 Task: Add an event with the title Marketing Campaign Execution, date '2024/03/03', time 7:30 AM to 9:30 AMand add a description: Looking to take your sales representation skills to the next level? Join us for an immersive event designed to equip you with the knowledge and tools needed to drive growth and maximize revenue. From understanding customer psychology to developing compelling pitches, this event covers the essential aspects of successful sales representation. , put the event into Blue category . Add location for the event as: 987 Gothic Quarter, Barcelona, Spain, logged in from the account softage.3@softage.netand send the event invitation to softage.2@softage.net and softage.4@softage.net. Set a reminder for the event 30 minutes before
Action: Mouse moved to (97, 112)
Screenshot: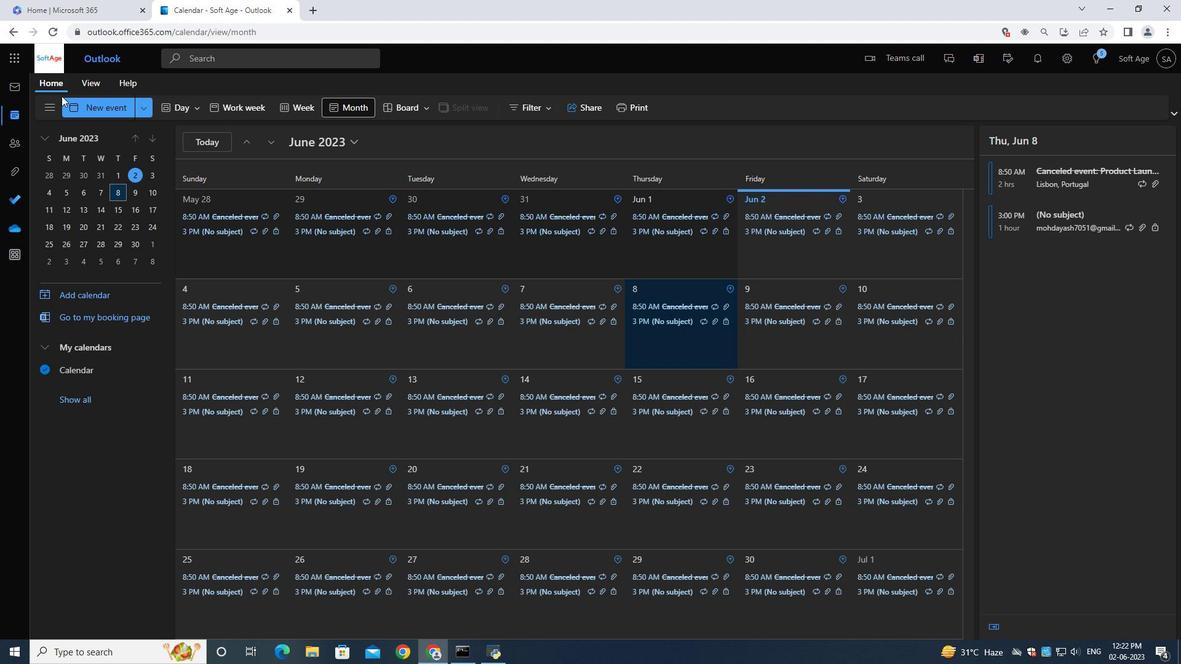 
Action: Mouse pressed left at (97, 112)
Screenshot: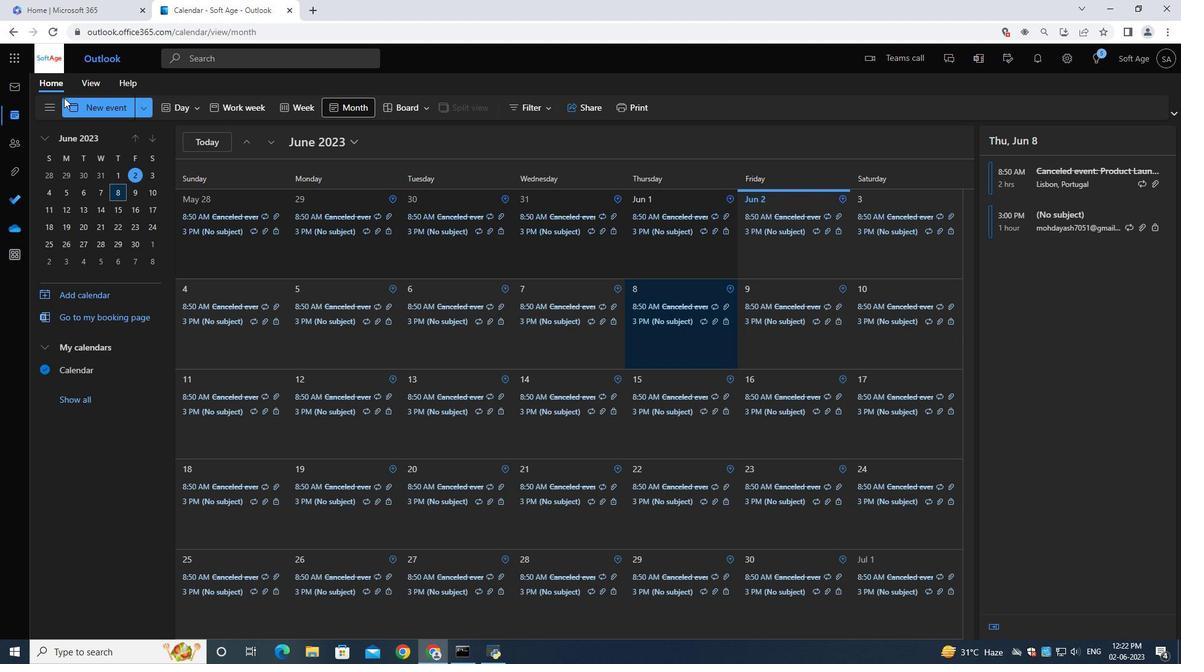 
Action: Mouse moved to (91, 106)
Screenshot: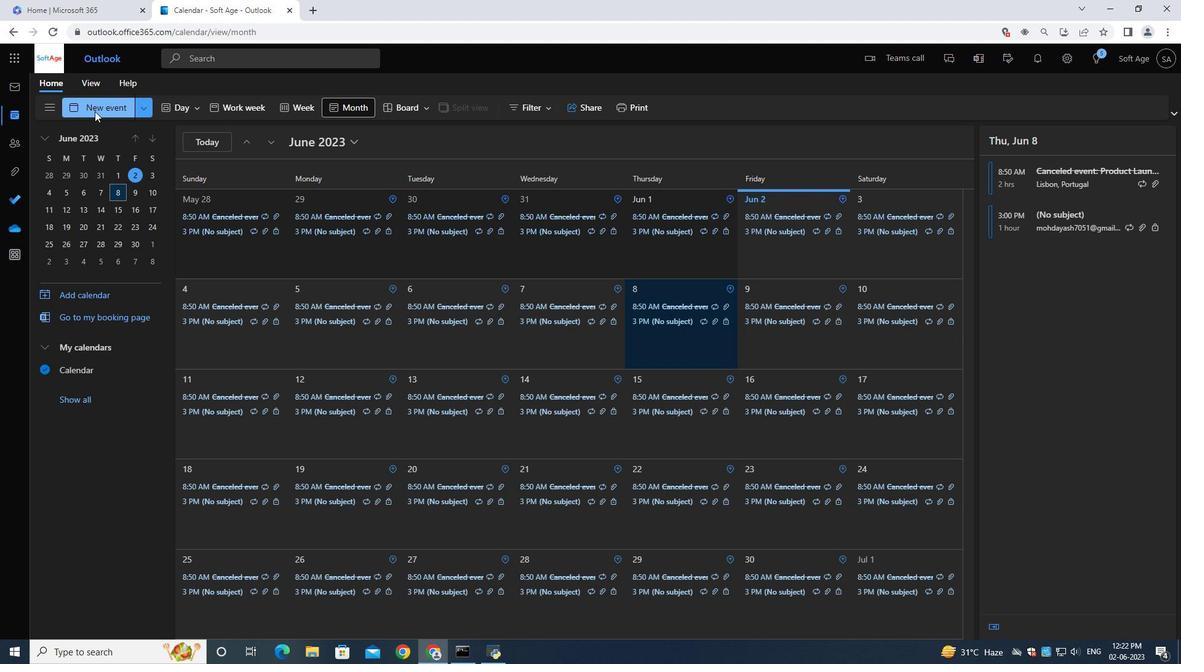 
Action: Mouse pressed left at (91, 106)
Screenshot: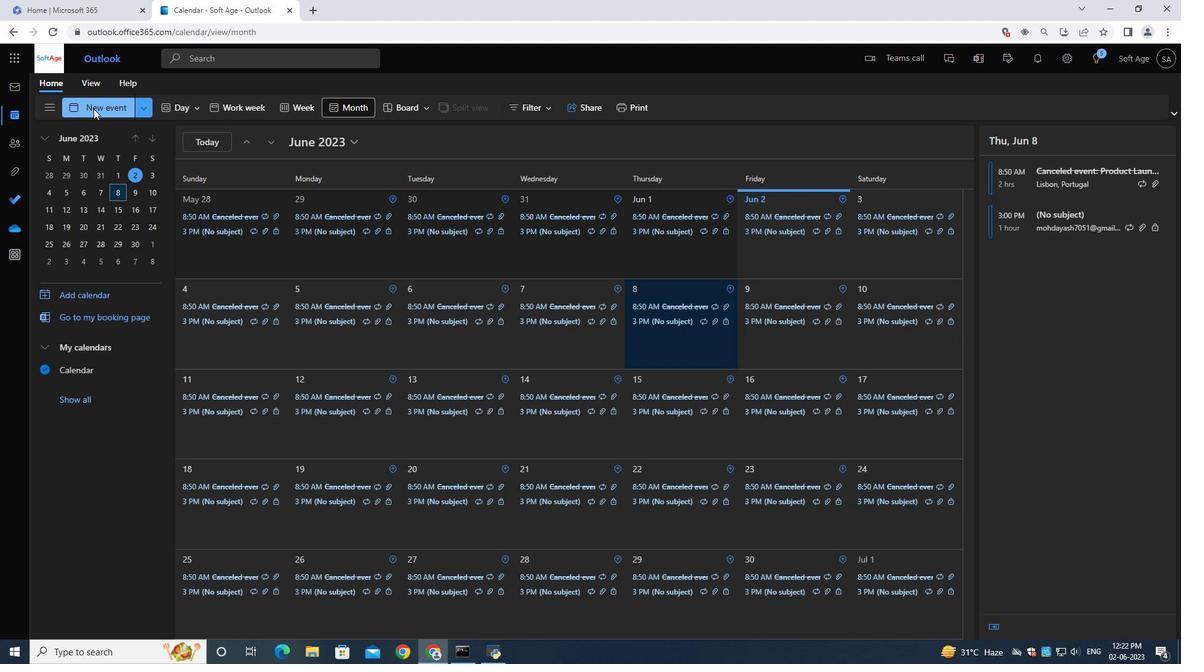 
Action: Mouse moved to (93, 107)
Screenshot: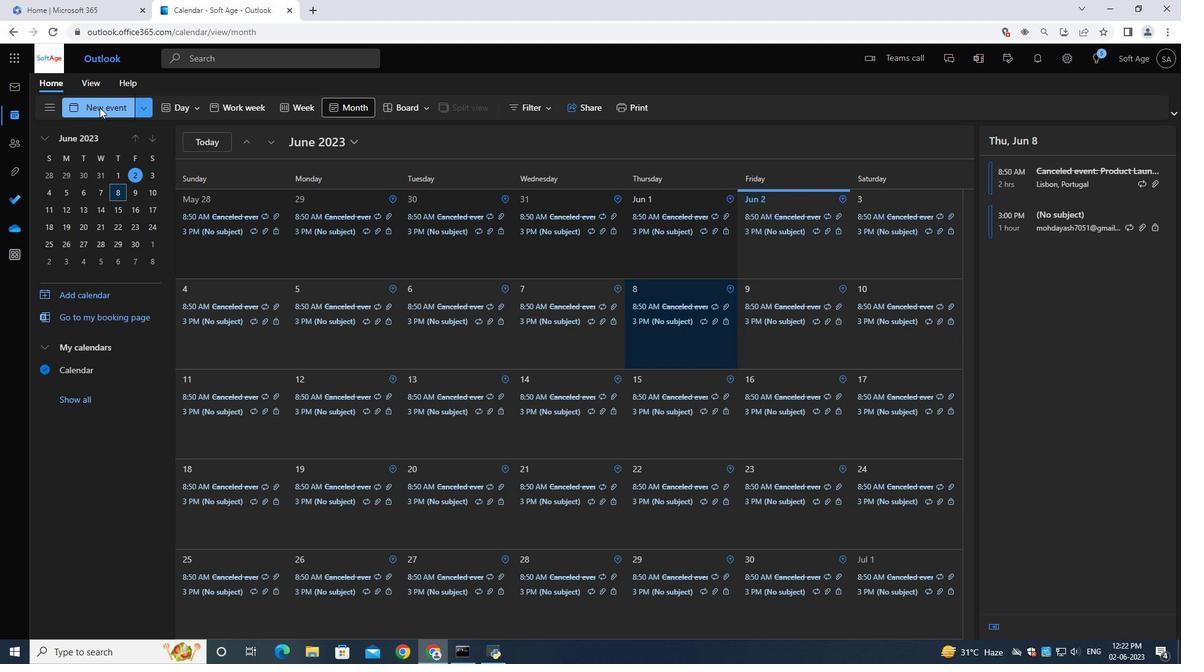 
Action: Mouse pressed left at (93, 107)
Screenshot: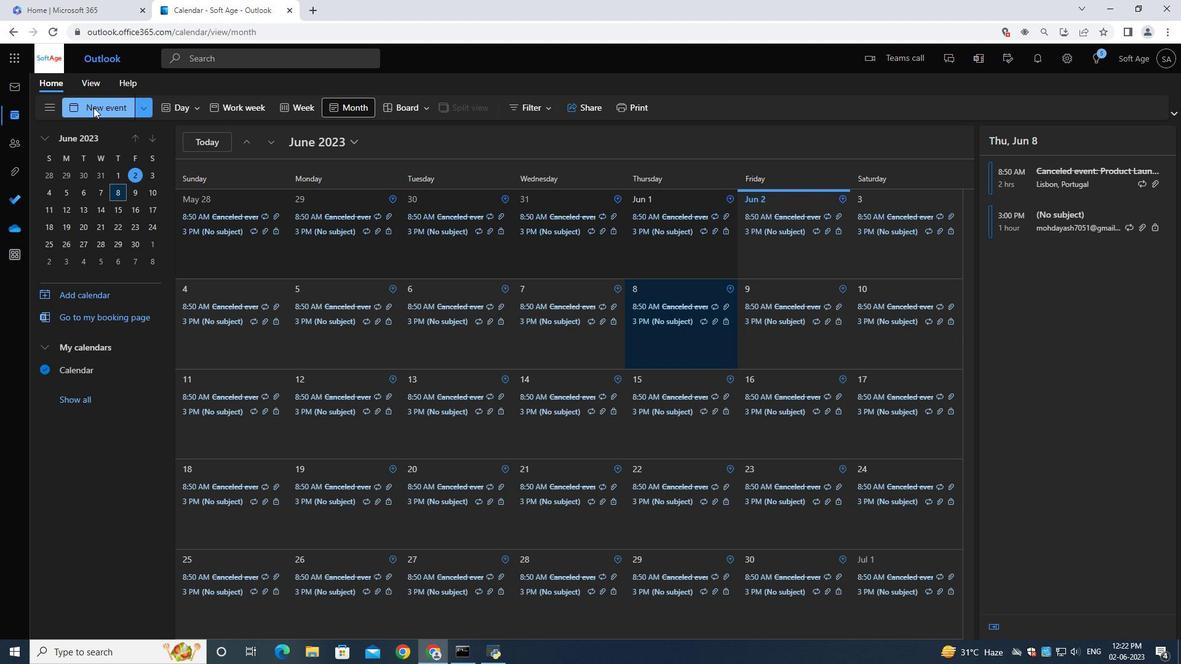 
Action: Mouse moved to (337, 177)
Screenshot: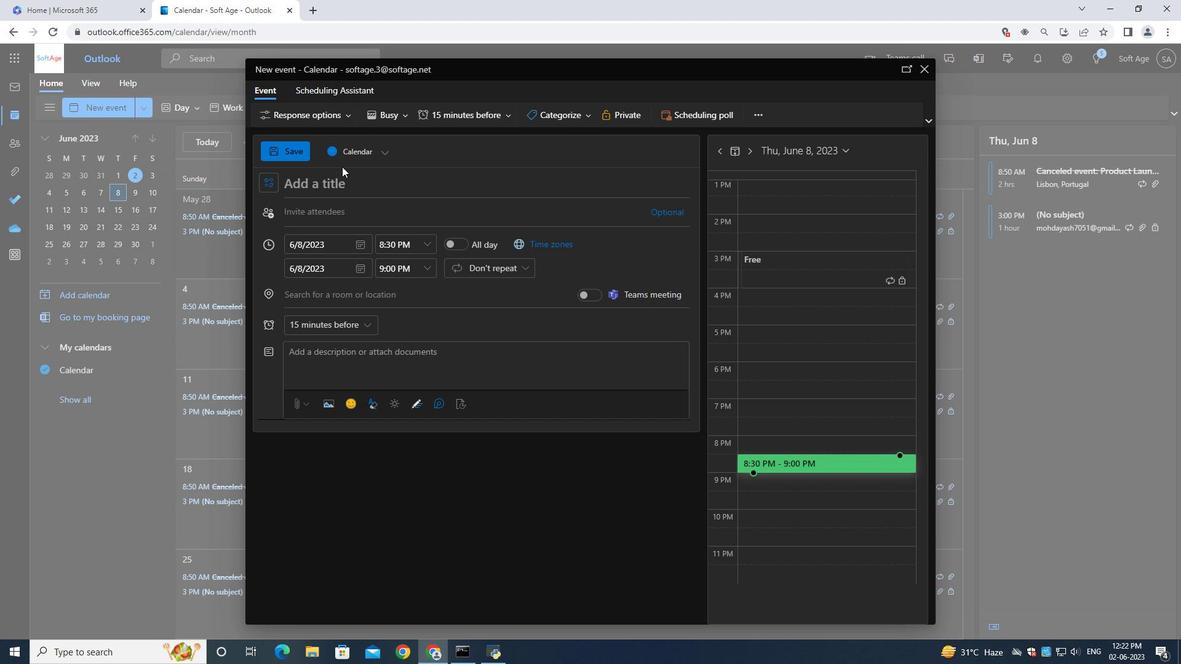 
Action: Mouse pressed left at (337, 177)
Screenshot: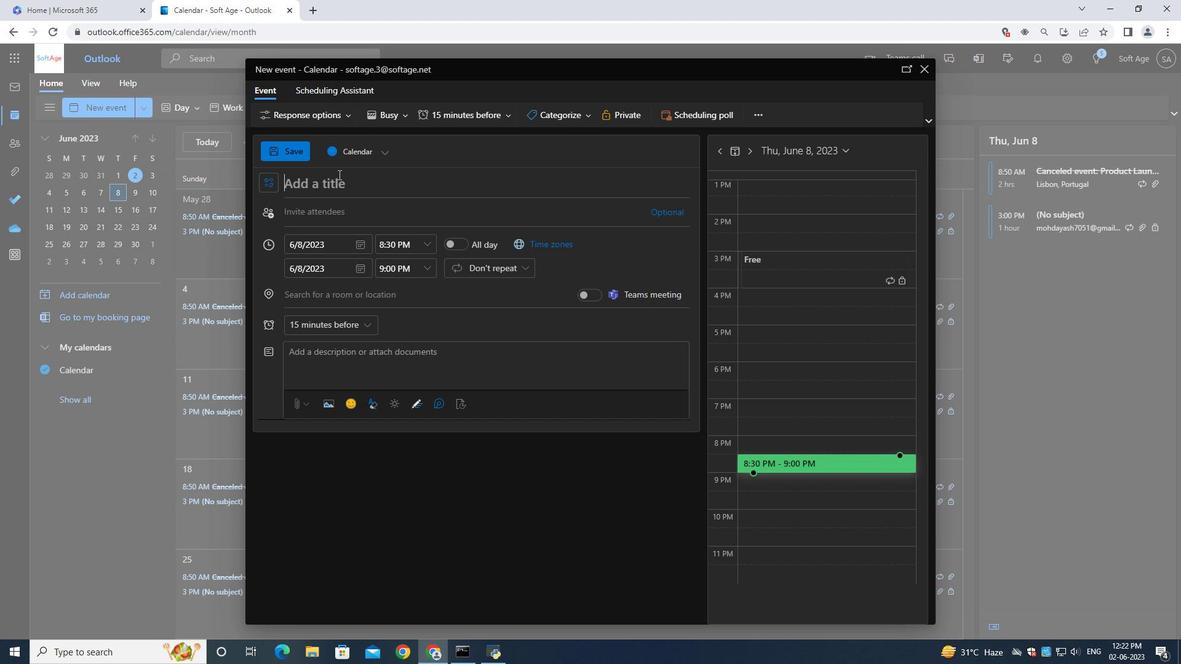 
Action: Mouse moved to (337, 177)
Screenshot: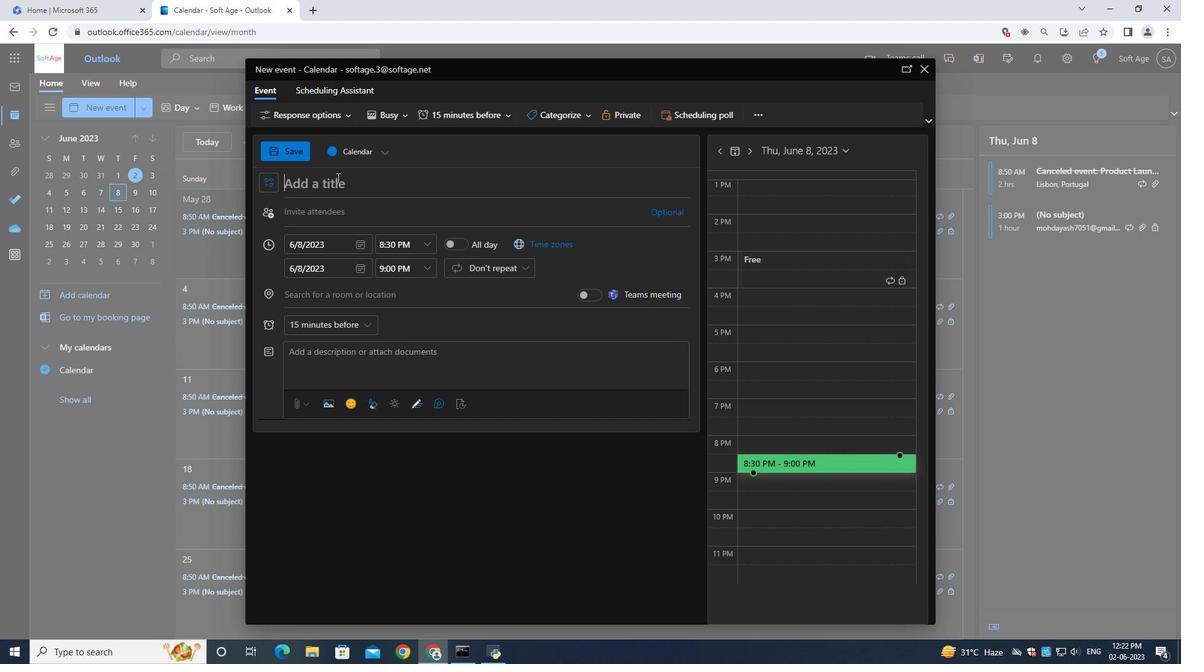 
Action: Key pressed <Key.shift><Key.shift><Key.shift><Key.shift><Key.shift>Marketing<Key.space><Key.shift><Key.shift><Key.shift><Key.shift>Campaign<Key.space><Key.shift>W<Key.backspace><Key.shift>Execution<Key.space>
Screenshot: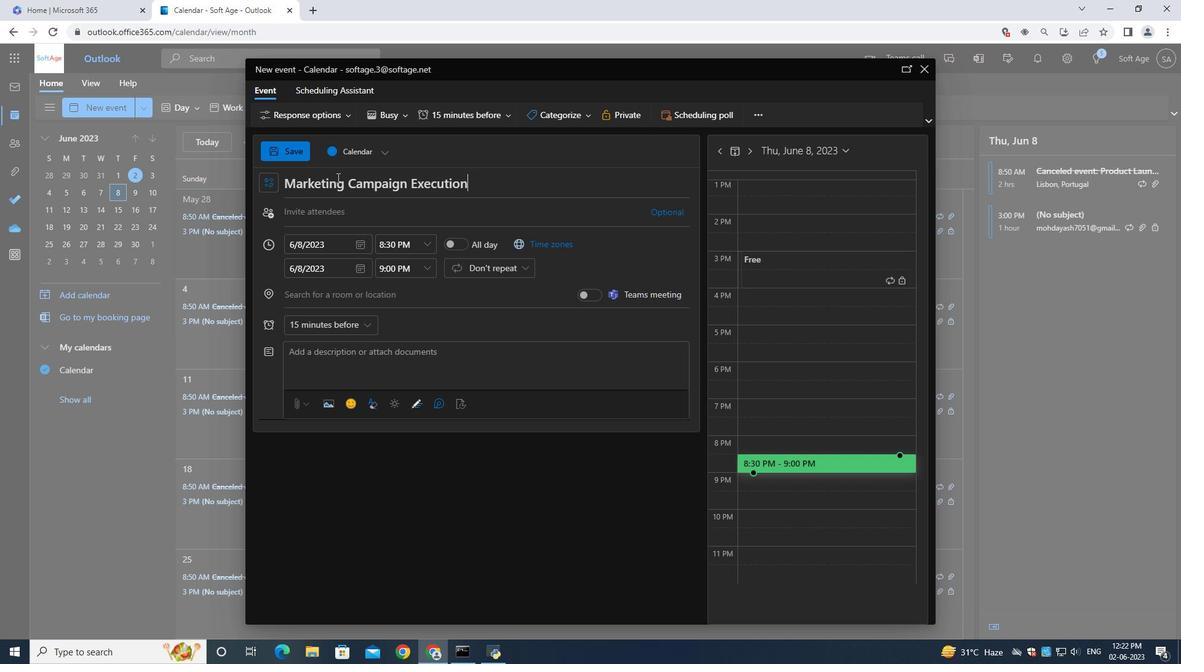 
Action: Mouse moved to (360, 246)
Screenshot: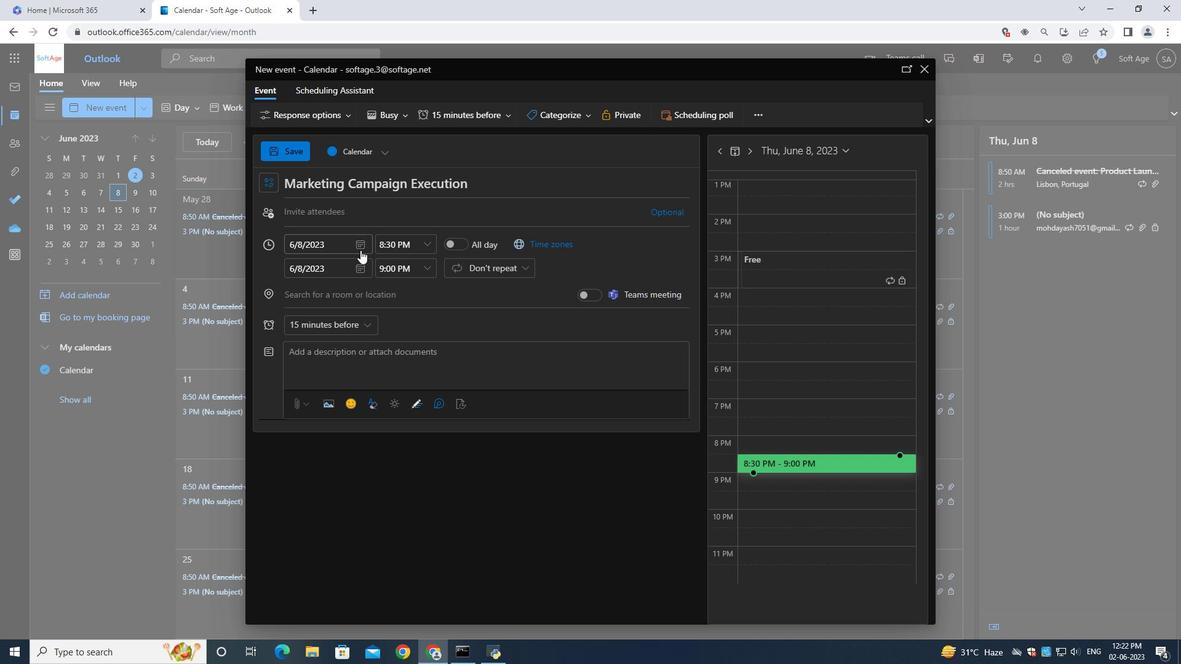 
Action: Mouse pressed left at (360, 246)
Screenshot: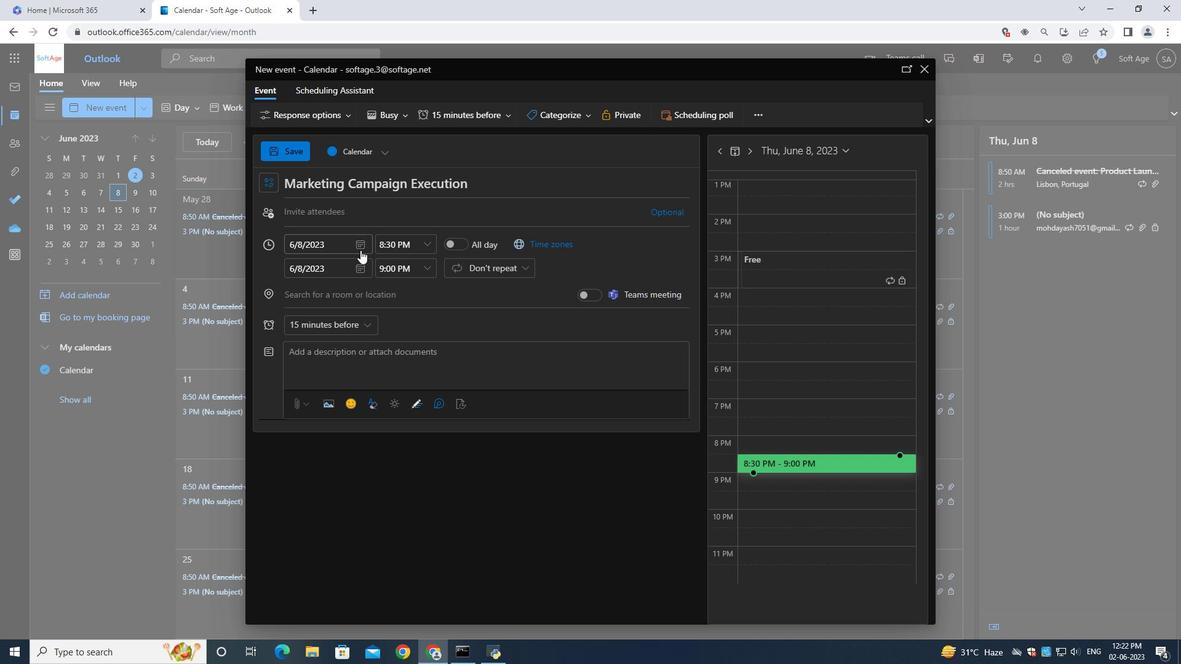 
Action: Mouse moved to (385, 269)
Screenshot: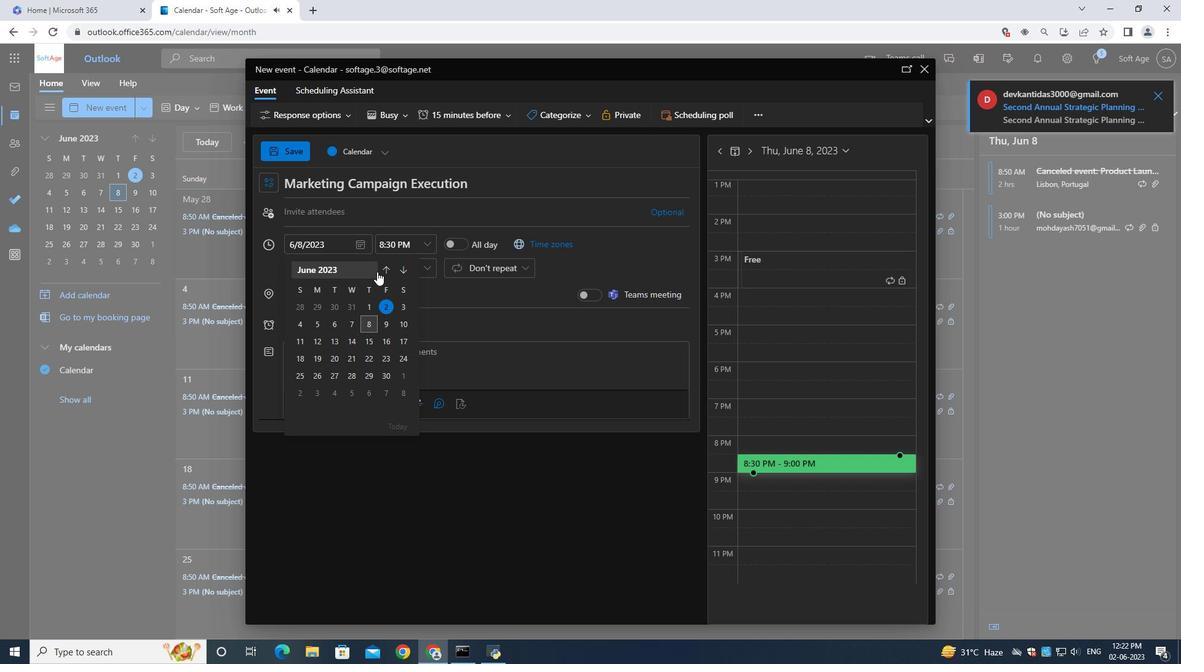 
Action: Mouse pressed left at (385, 269)
Screenshot: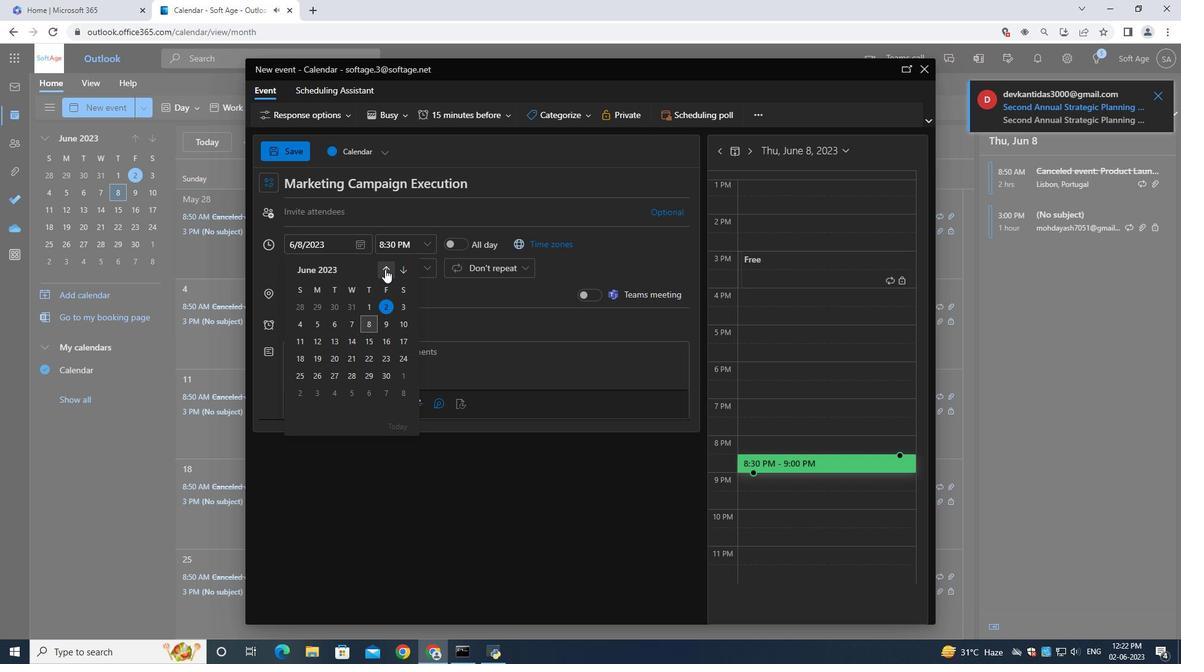 
Action: Mouse pressed left at (385, 269)
Screenshot: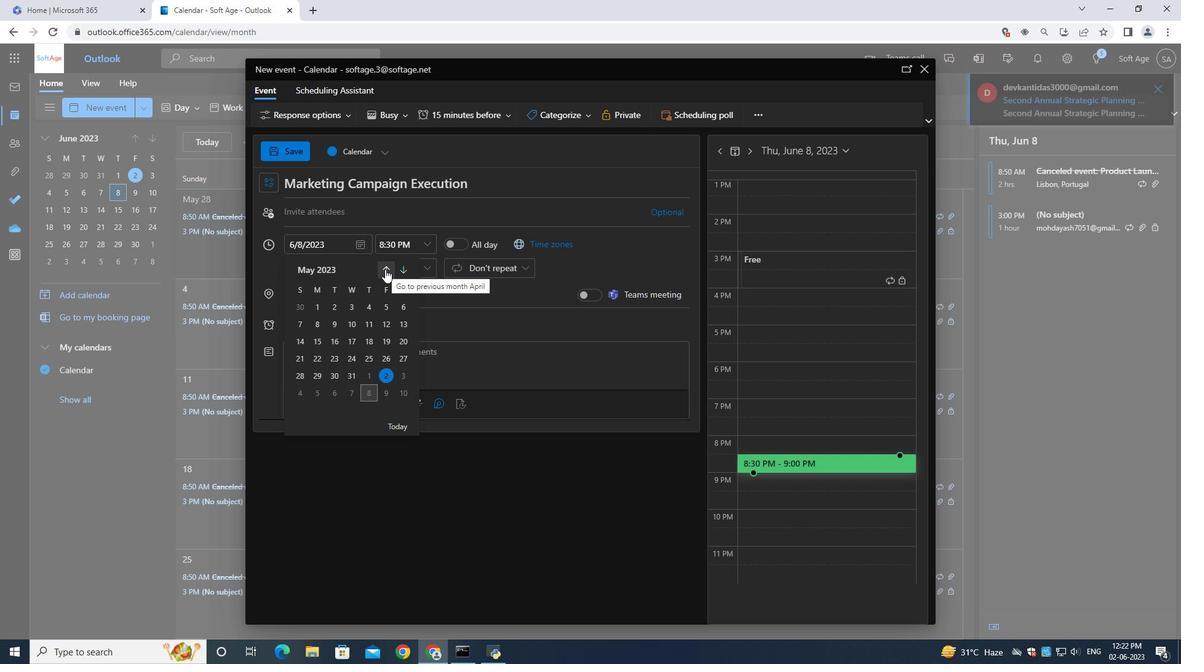 
Action: Mouse moved to (385, 269)
Screenshot: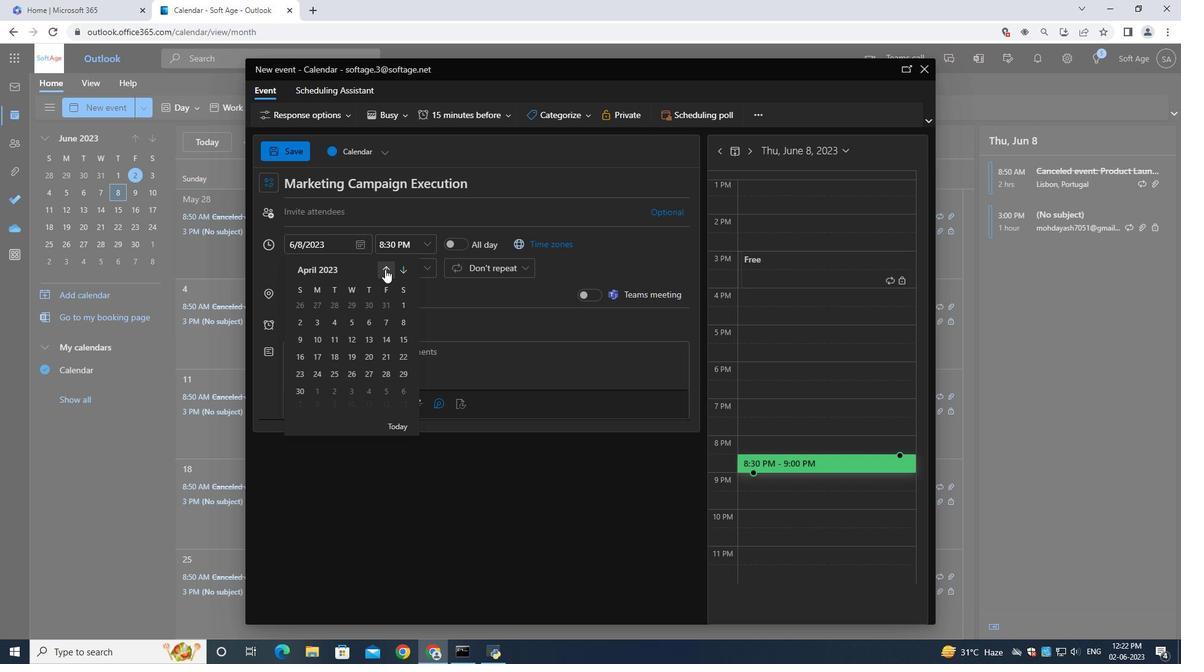 
Action: Mouse pressed left at (385, 269)
Screenshot: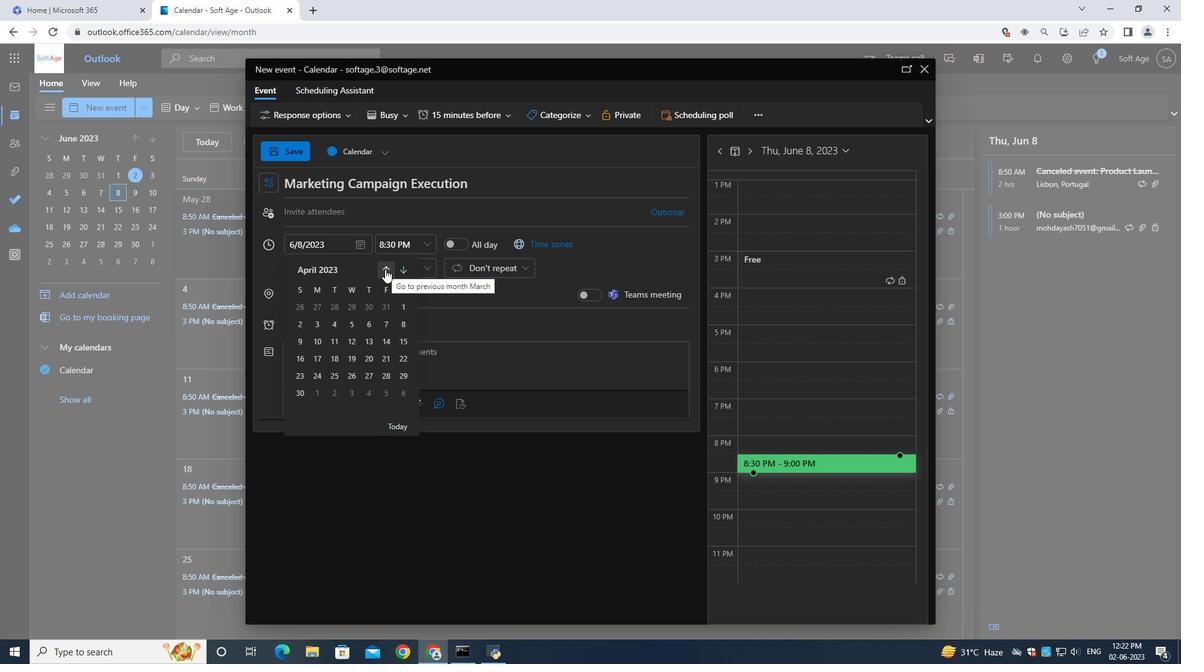
Action: Mouse moved to (382, 307)
Screenshot: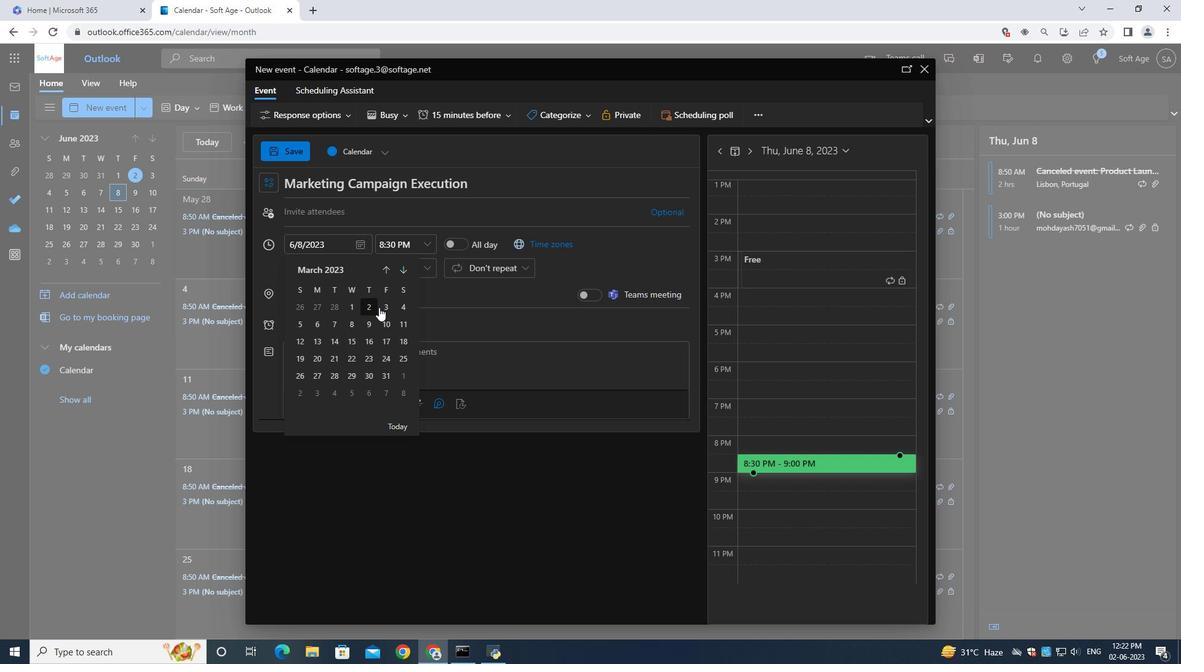 
Action: Mouse pressed left at (382, 307)
Screenshot: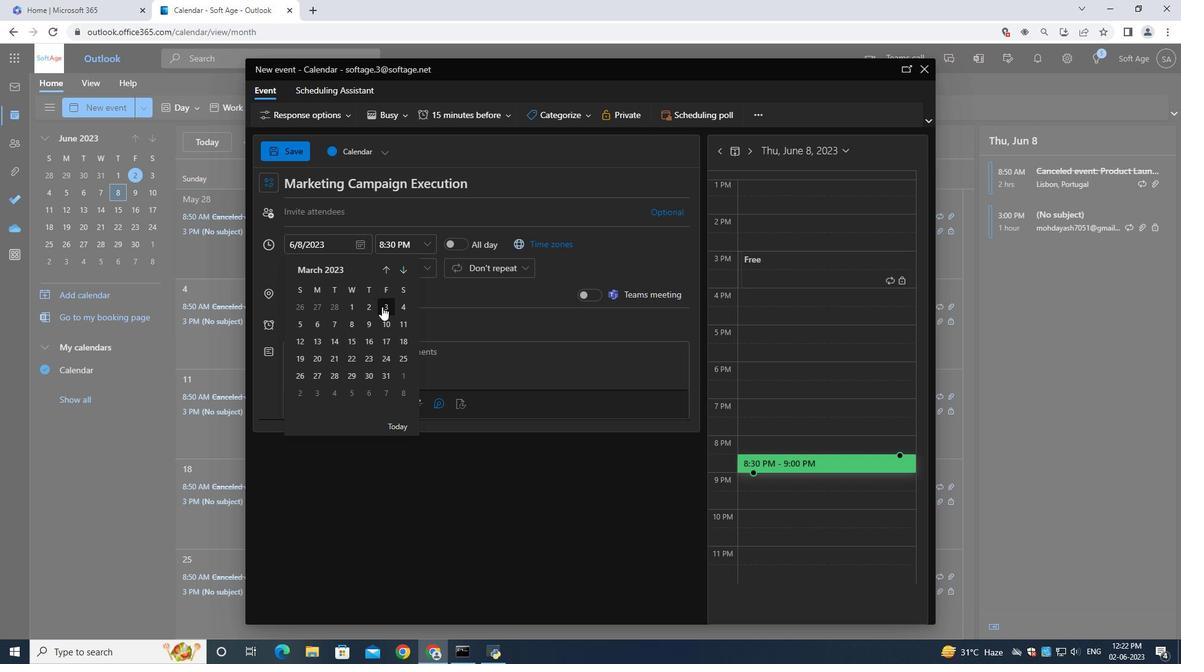 
Action: Mouse moved to (416, 244)
Screenshot: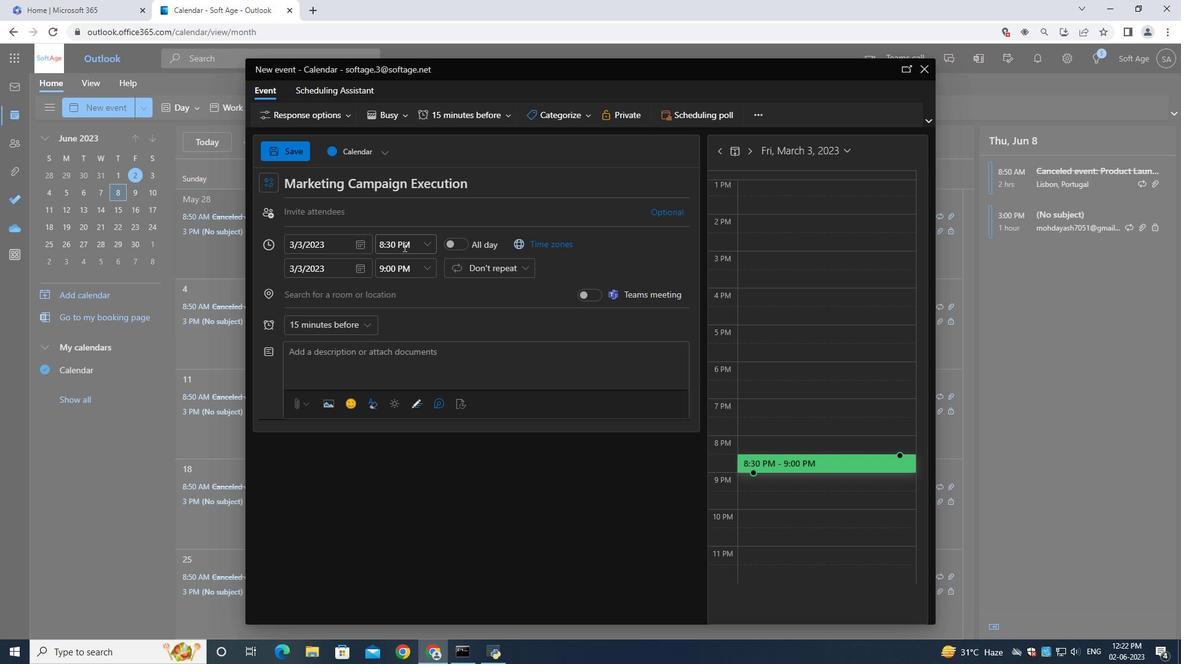 
Action: Mouse pressed left at (416, 244)
Screenshot: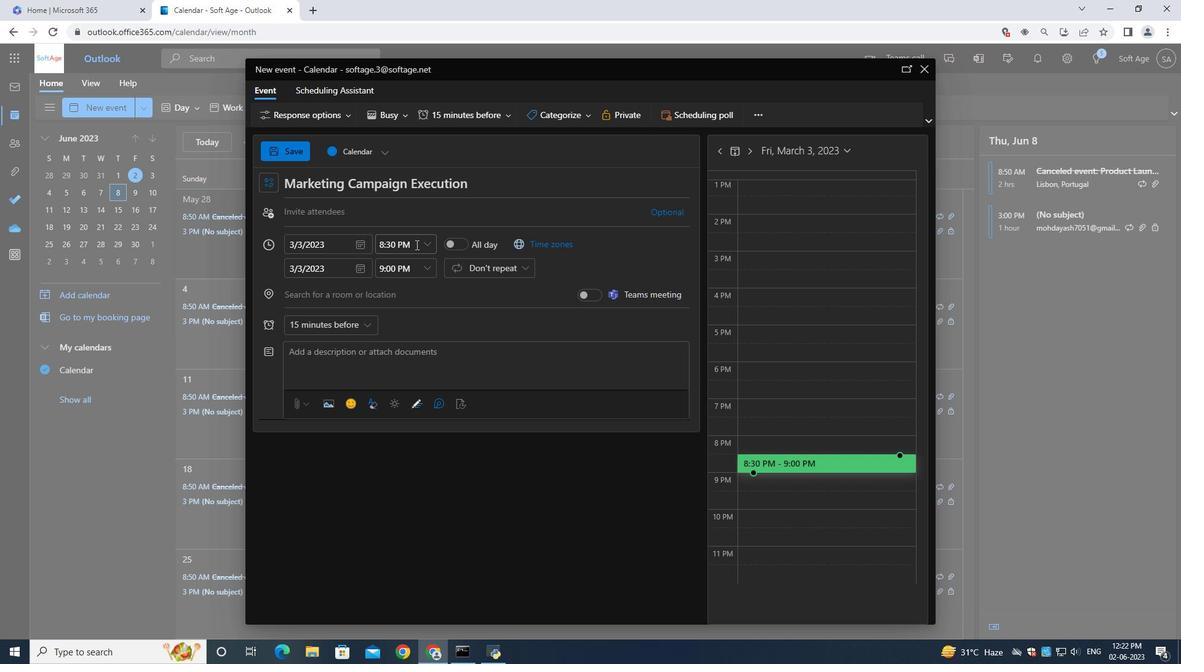 
Action: Key pressed <Key.backspace>7<Key.shift_r>:30<Key.shift>Am
Screenshot: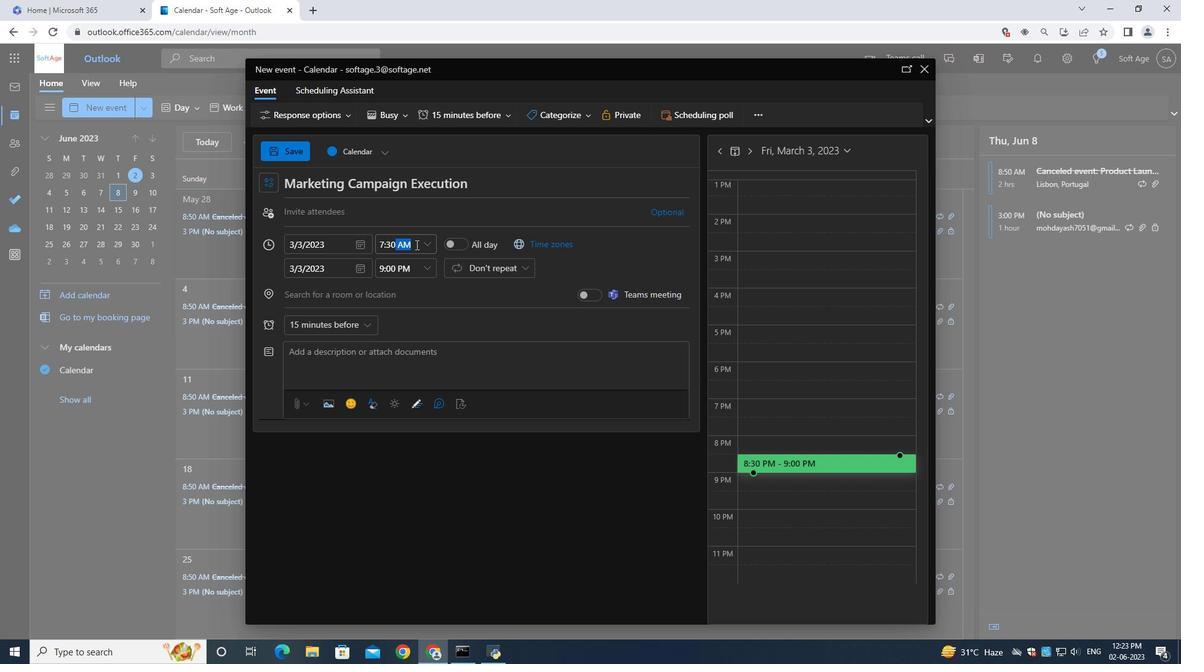 
Action: Mouse moved to (405, 272)
Screenshot: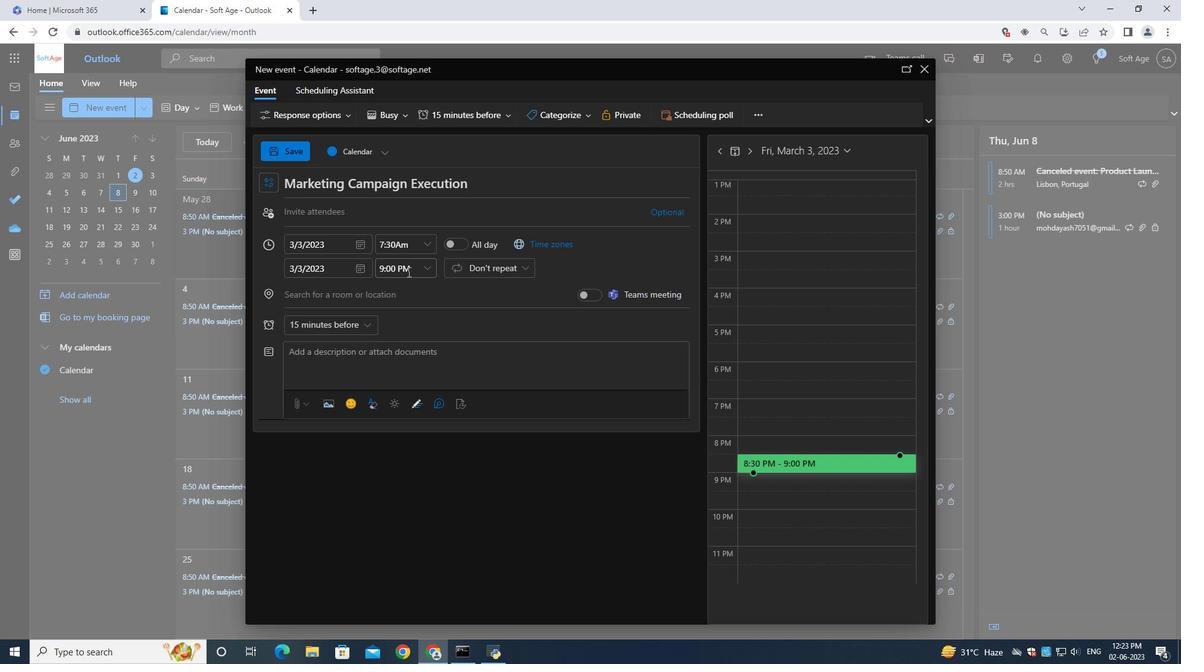 
Action: Mouse pressed left at (405, 272)
Screenshot: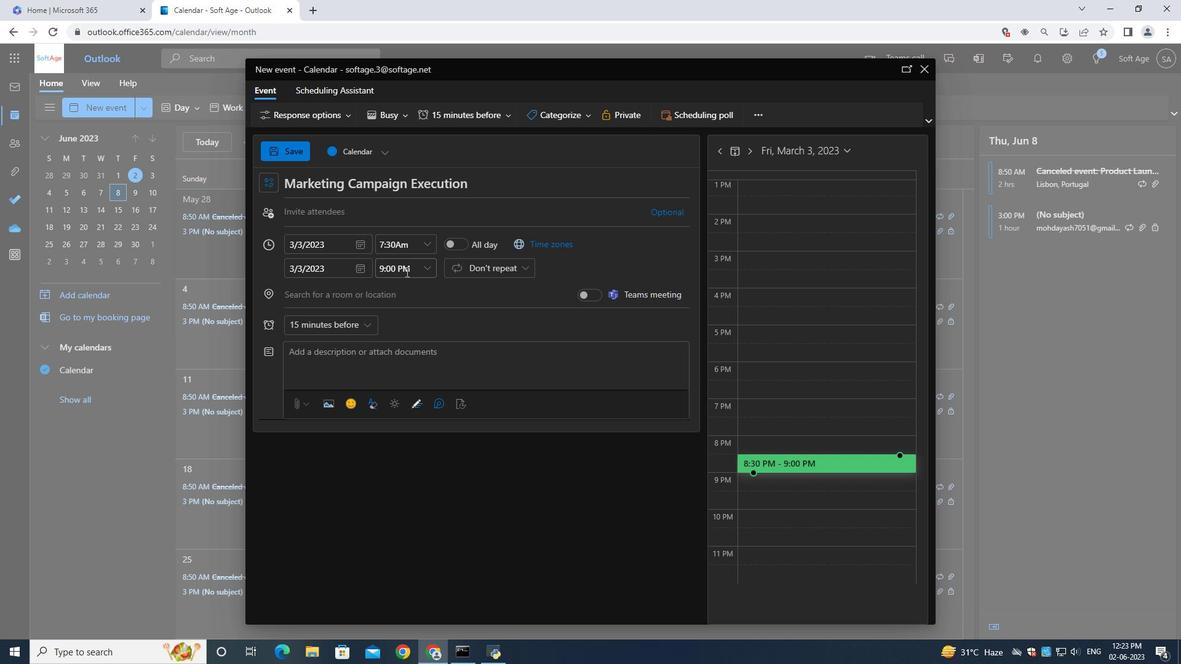 
Action: Mouse moved to (406, 241)
Screenshot: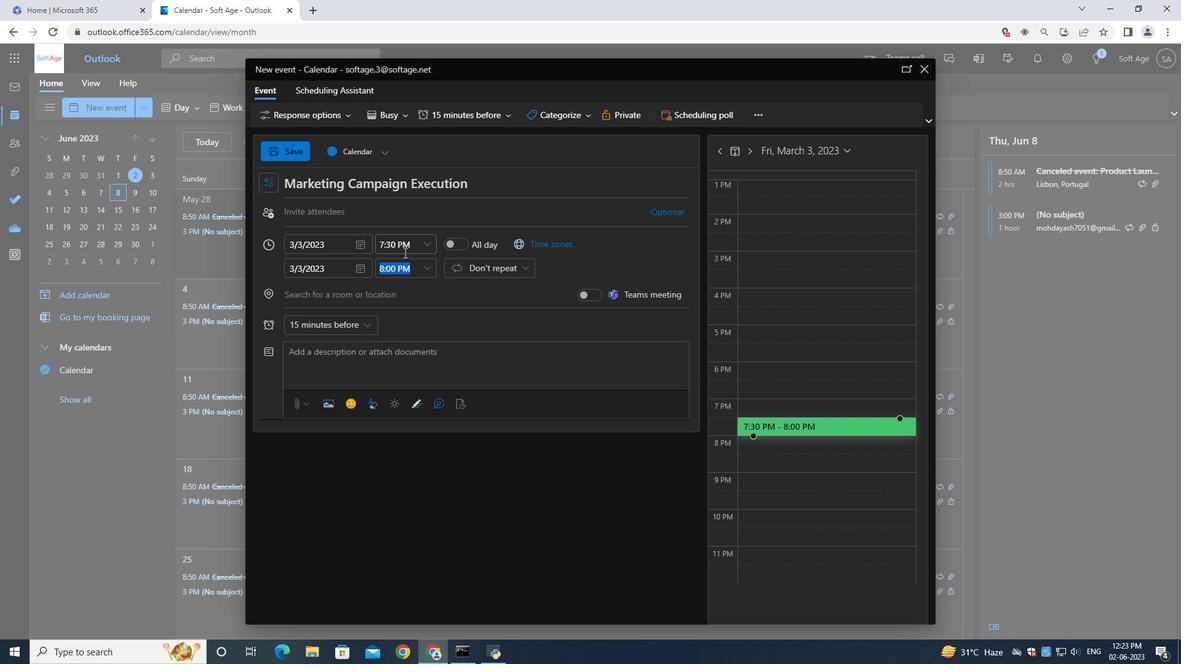 
Action: Mouse pressed left at (406, 241)
Screenshot: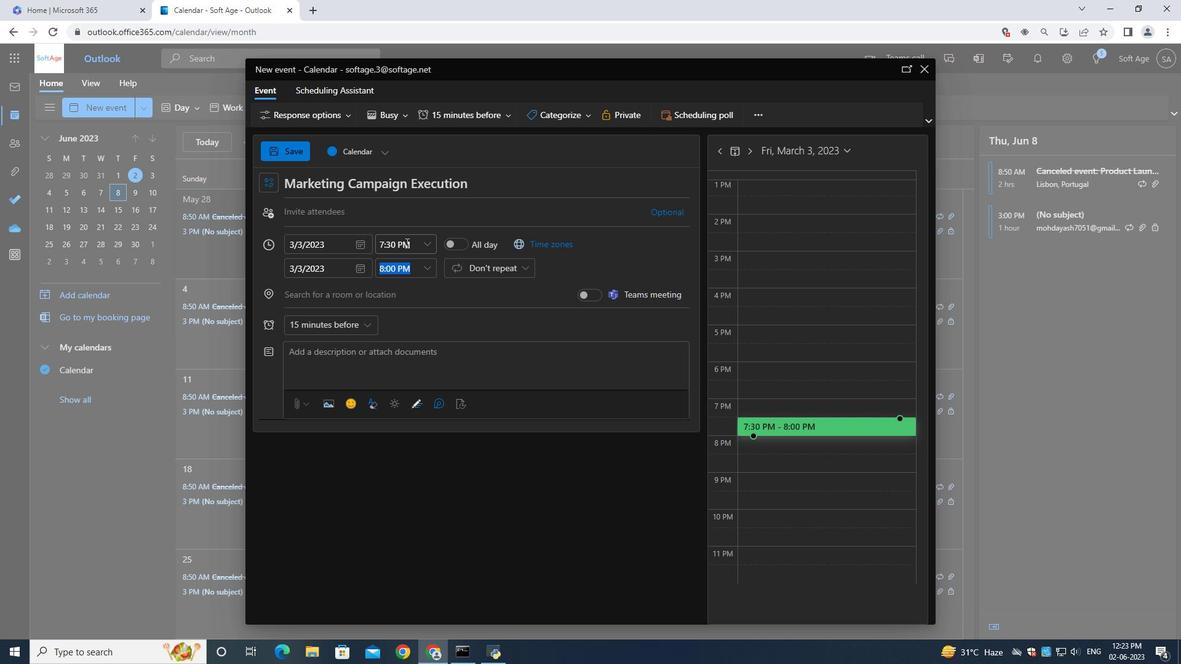 
Action: Mouse moved to (406, 244)
Screenshot: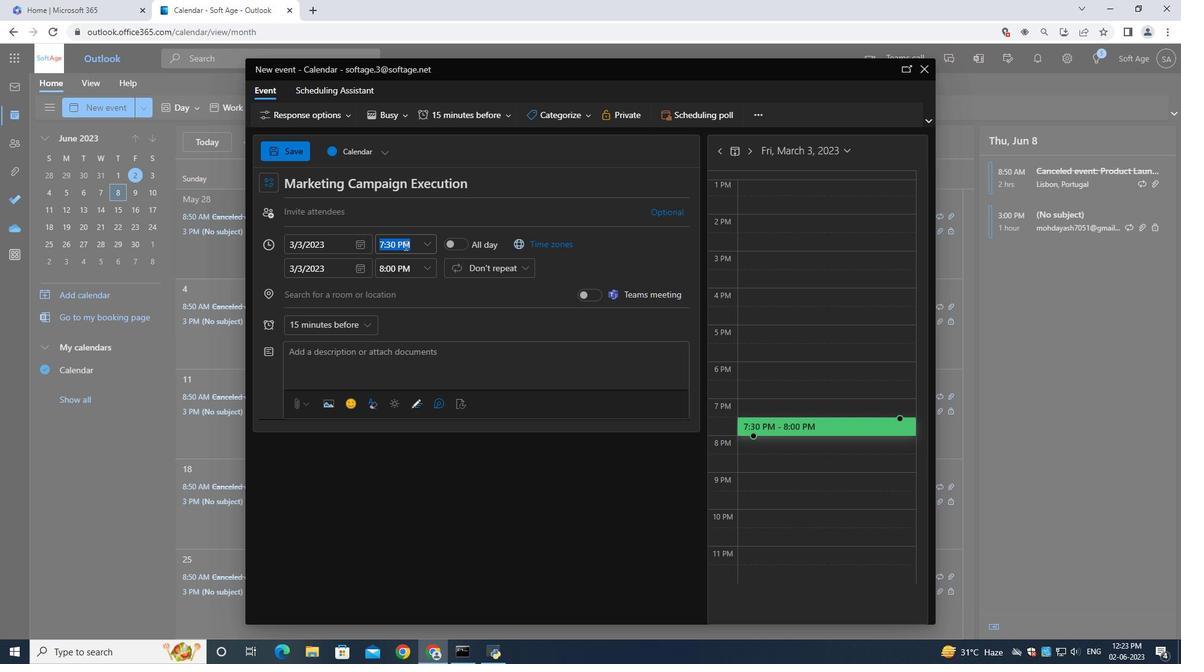 
Action: Mouse pressed left at (406, 244)
Screenshot: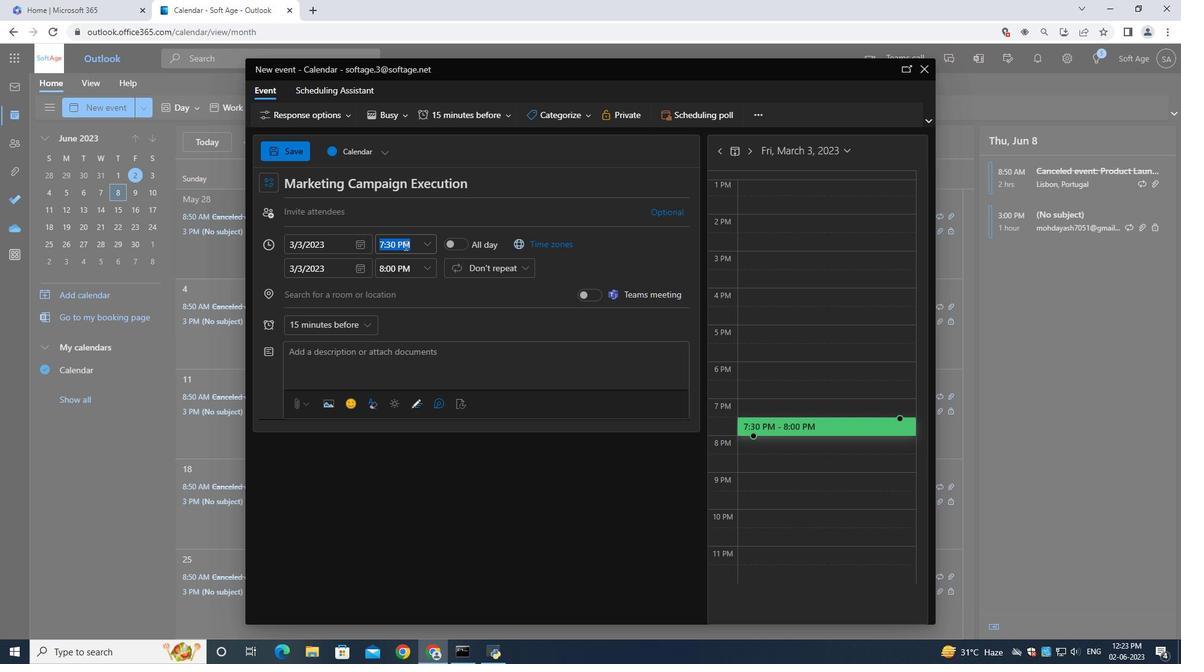 
Action: Mouse moved to (412, 244)
Screenshot: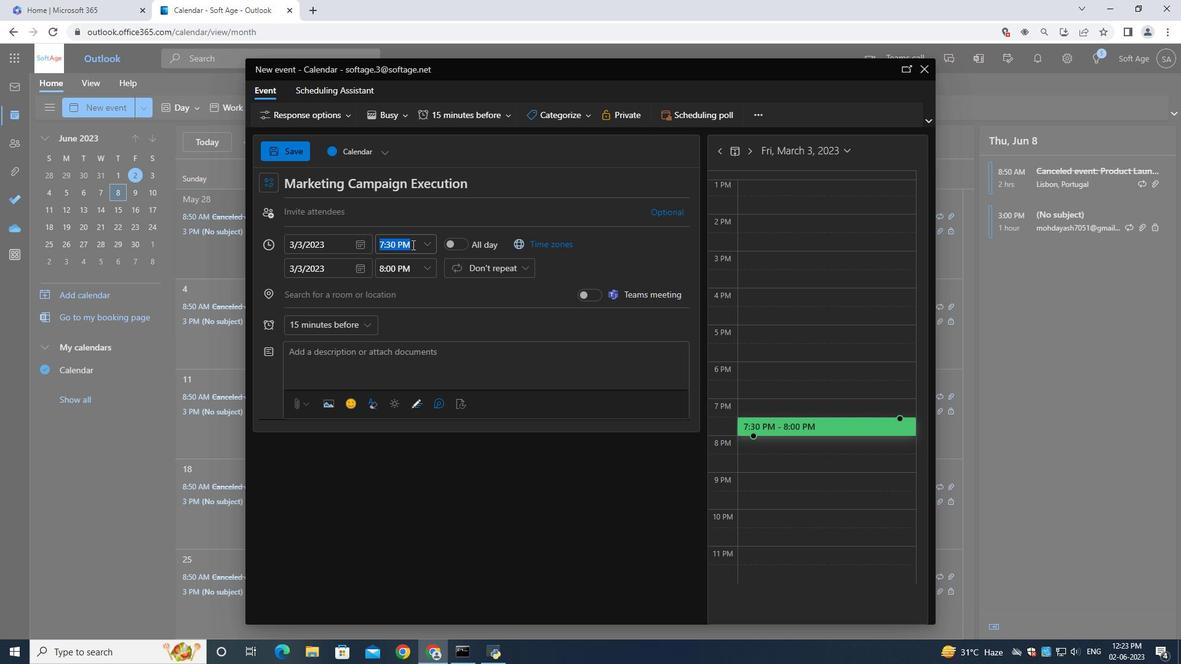 
Action: Mouse pressed left at (412, 244)
Screenshot: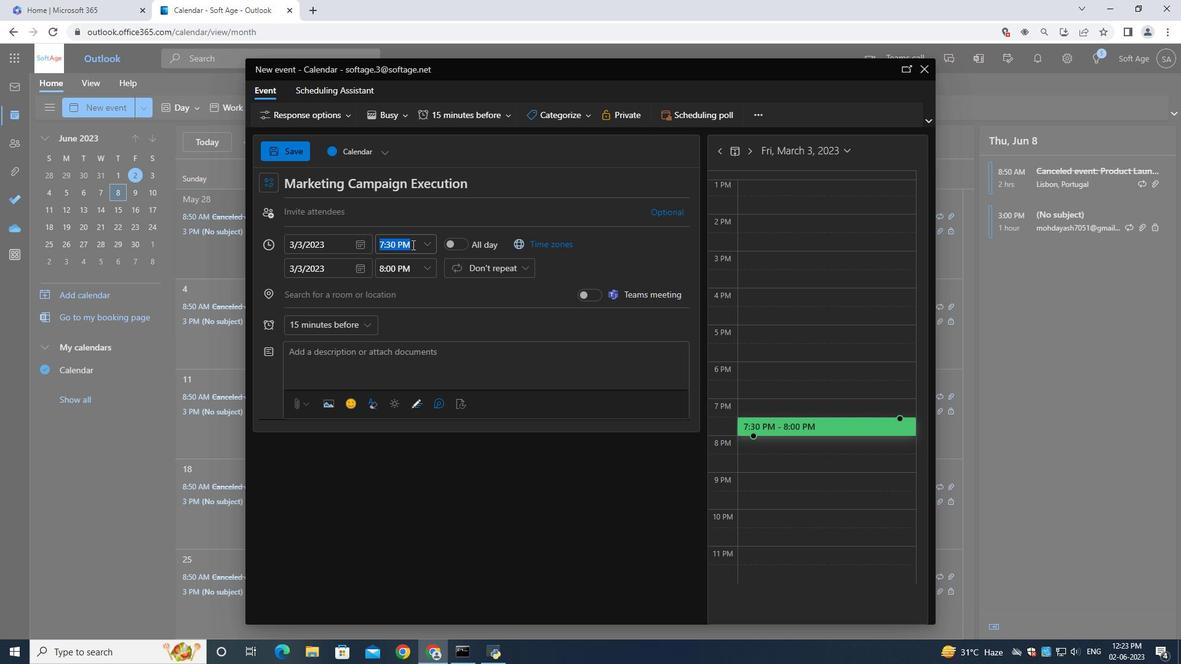 
Action: Mouse moved to (402, 244)
Screenshot: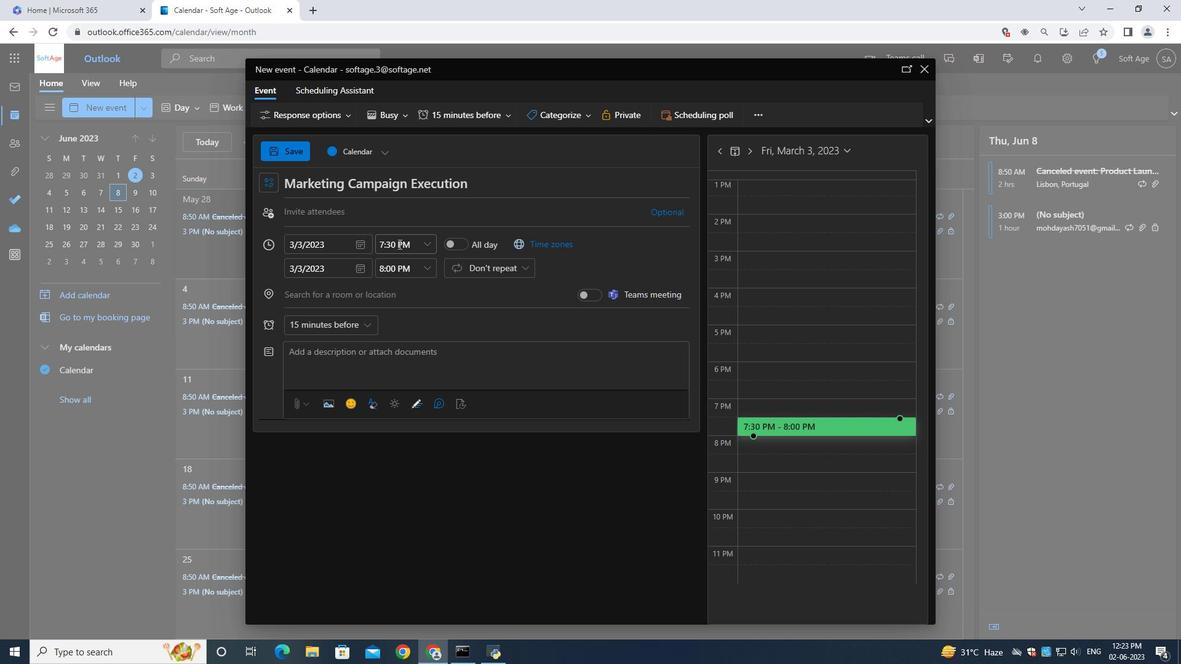 
Action: Mouse pressed left at (402, 244)
Screenshot: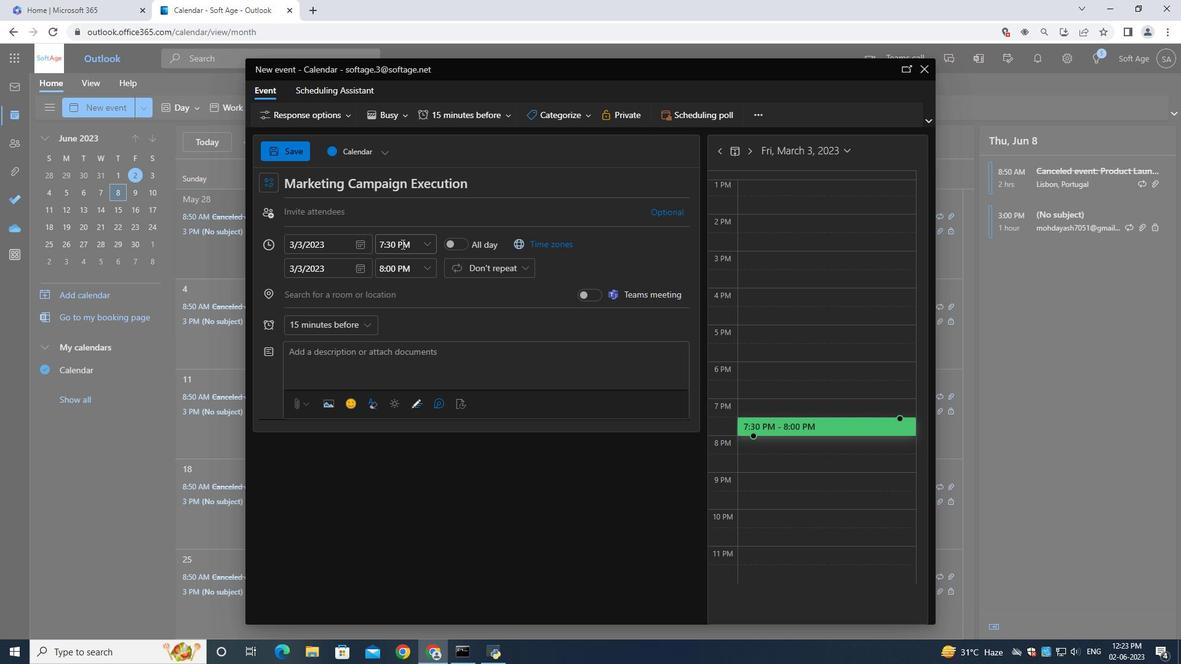 
Action: Mouse moved to (411, 254)
Screenshot: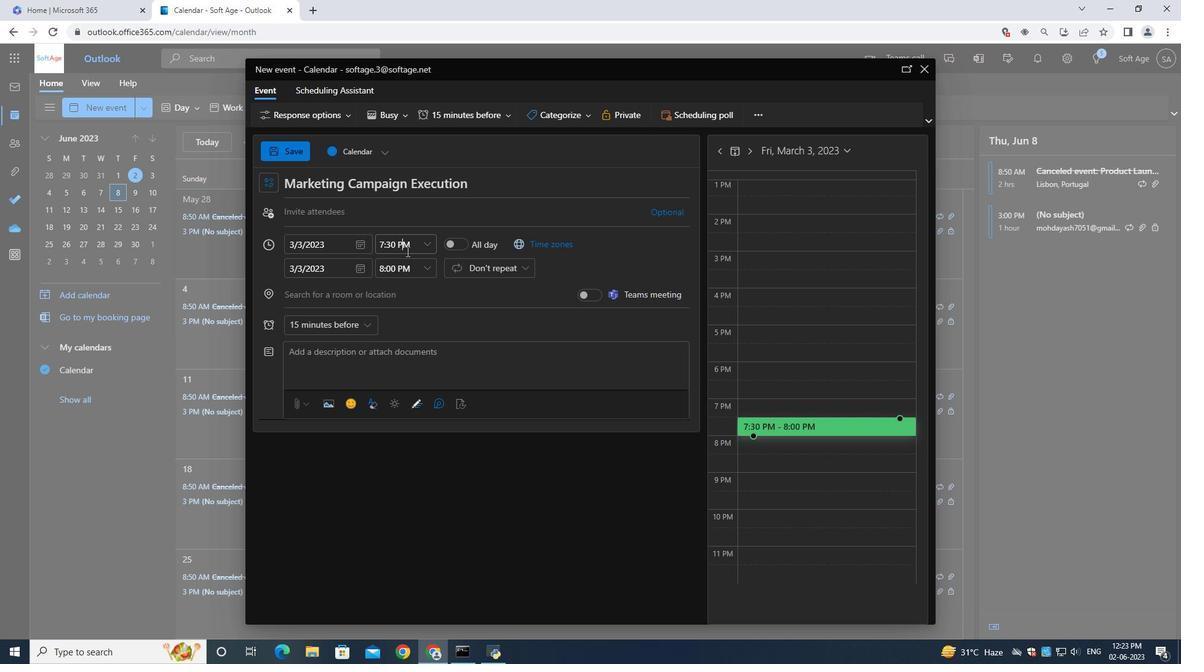 
Action: Key pressed =<Key.backspace><Key.backspace><Key.backspace><Key.shift>A
Screenshot: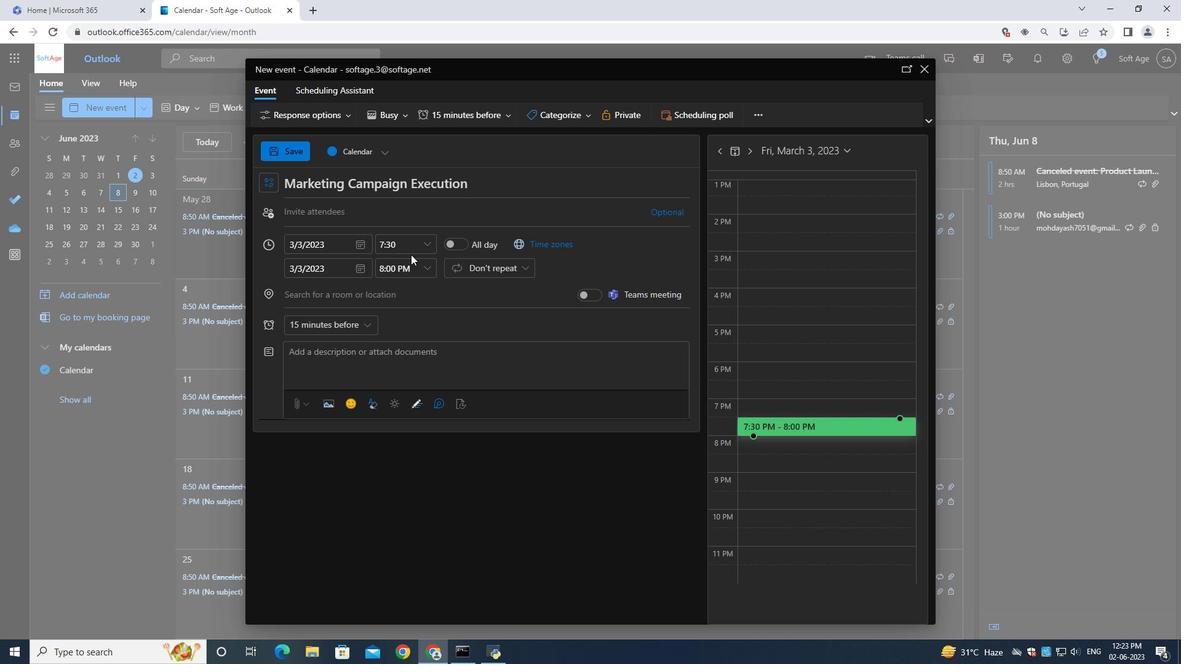 
Action: Mouse moved to (409, 266)
Screenshot: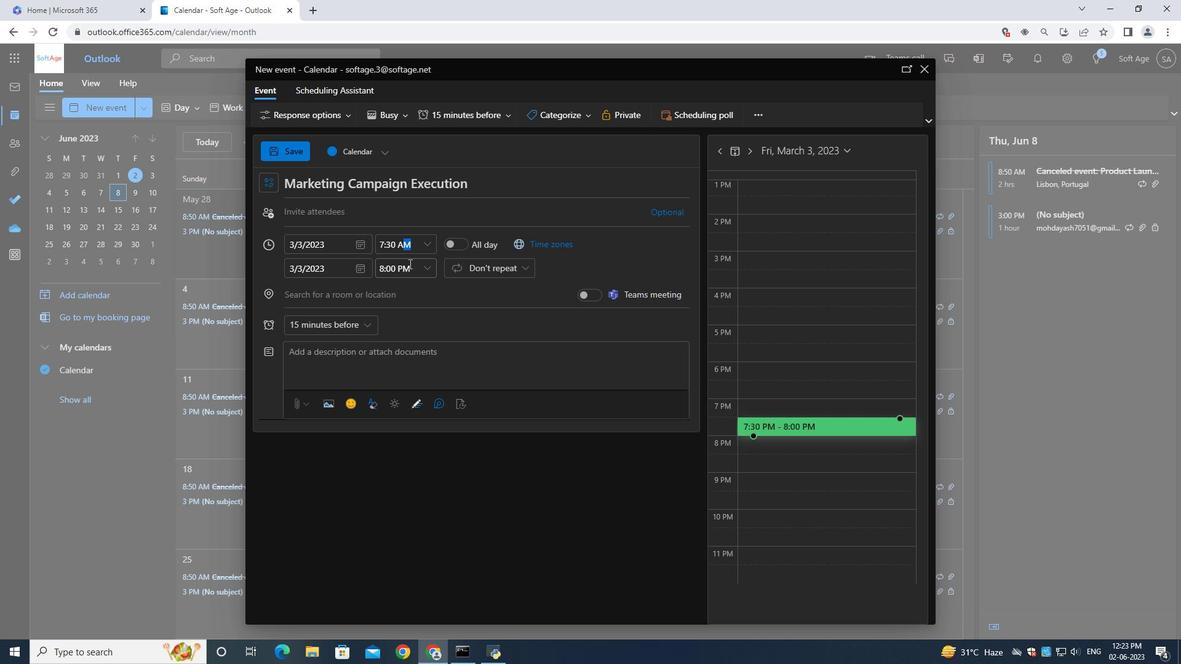 
Action: Mouse pressed left at (409, 266)
Screenshot: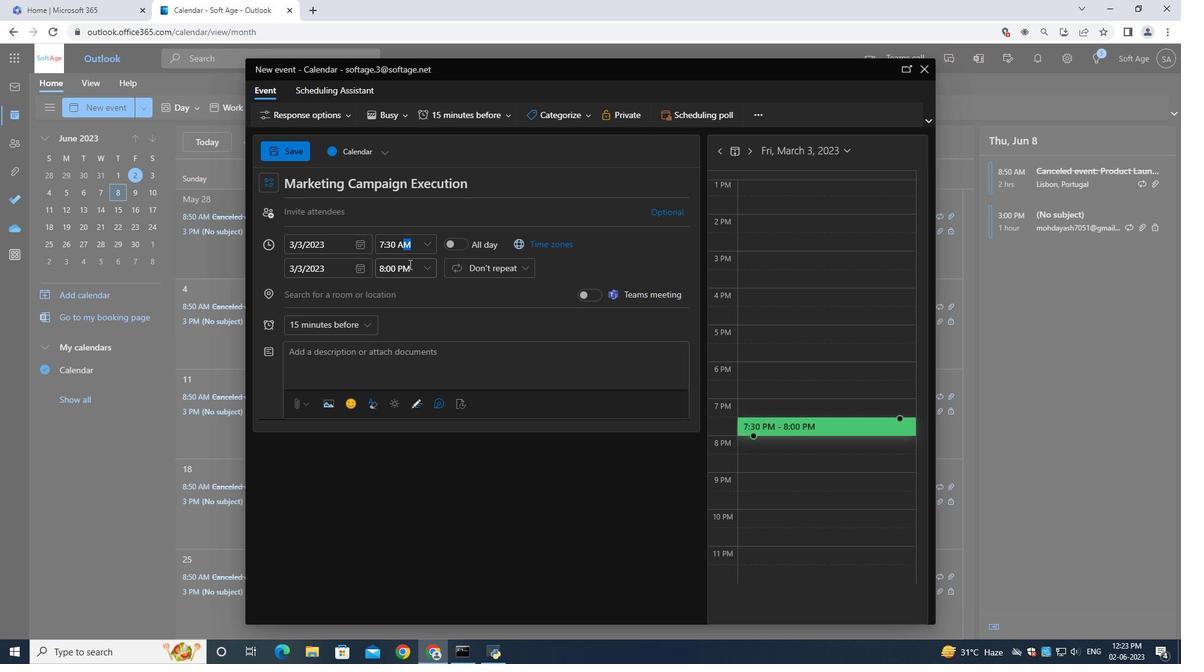 
Action: Key pressed 9<Key.shift_r>:3
Screenshot: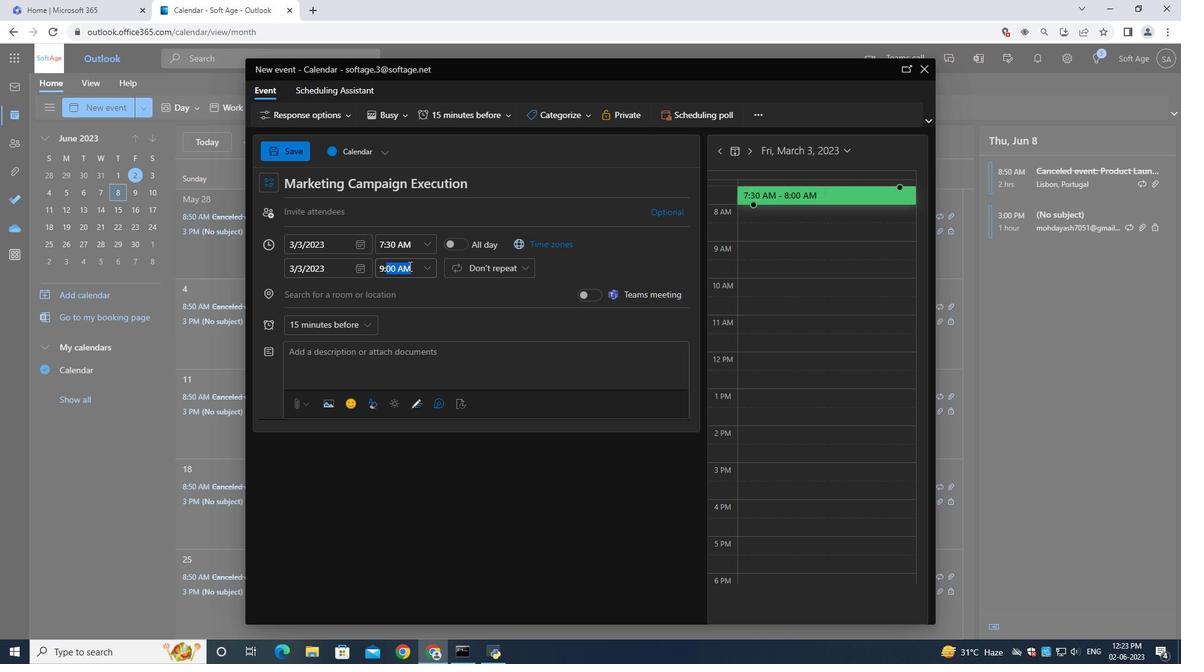 
Action: Mouse moved to (335, 354)
Screenshot: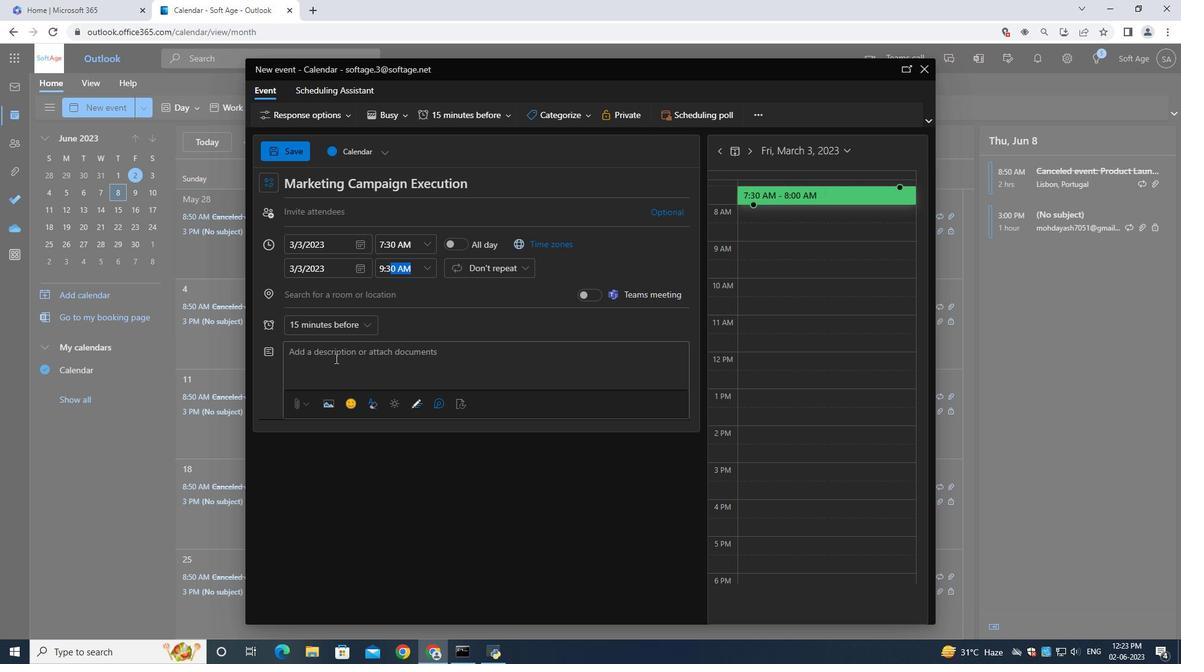 
Action: Mouse pressed left at (335, 354)
Screenshot: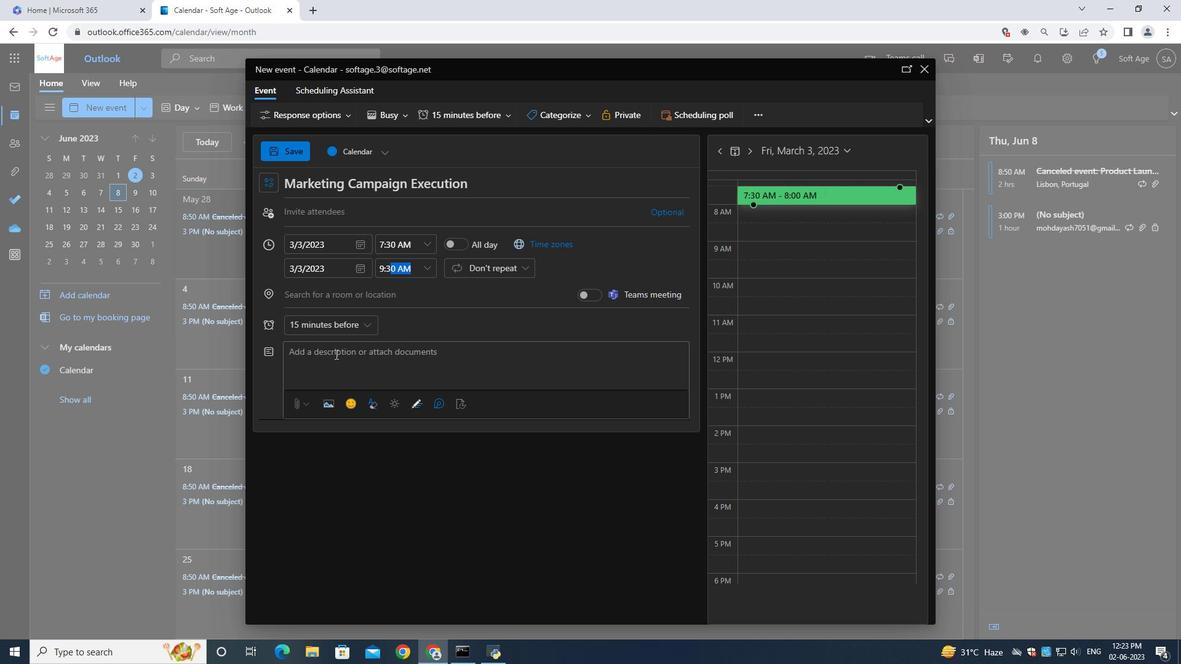 
Action: Mouse moved to (336, 354)
Screenshot: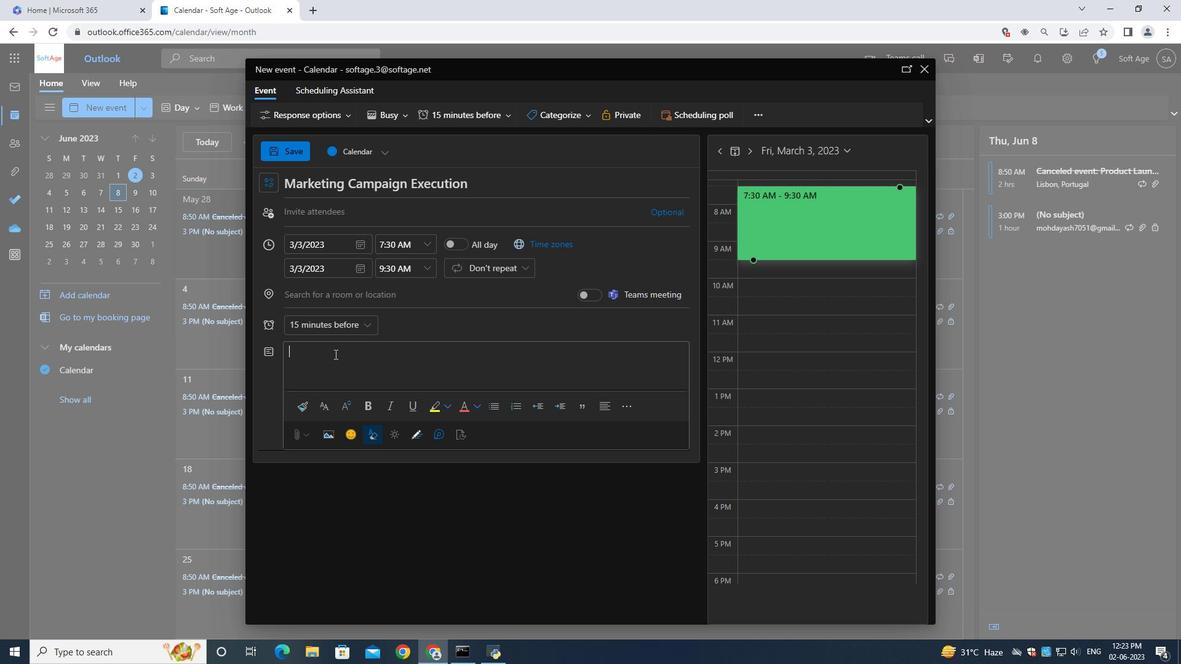 
Action: Key pressed <Key.shift>Looking<Key.space><Key.shift><Key.shift>to<Key.space>take<Key.space><Key.shift><Key.shift><Key.shift><Key.shift><Key.shift><Key.shift><Key.shift><Key.shift><Key.shift><Key.shift><Key.shift><Key.shift><Key.shift><Key.shift><Key.shift><Key.shift><Key.shift><Key.shift><Key.shift><Key.shift><Key.shift>your<Key.space>sales<Key.space>representation<Key.space>skills<Key.space>to<Key.space>the<Key.space>next<Key.space>level<Key.shift_r>?<Key.space><Key.shift>Join<Key.space>us<Key.space>for<Key.space>an<Key.space>immersive<Key.space>event<Key.space>designed<Key.space>to<Key.space>equip<Key.space>you<Key.space>with<Key.space>the<Key.space>khnwledge<Key.space>and<Key.space>tools<Key.space>needed<Key.space>to<Key.space>drive<Key.space>growth<Key.space>and<Key.space>maximize<Key.space>revenue.<Key.shift>From<Key.space>understanding<Key.space>customer<Key.space>psychology<Key.space>to<Key.space>developing<Key.space>compelling<Key.space>pitches<Key.space>this<Key.space>event<Key.space>covers<Key.space>the<Key.space>essential<Key.space>aspects<Key.space>of<Key.space>succesful<Key.space>sales<Key.space>representation
Screenshot: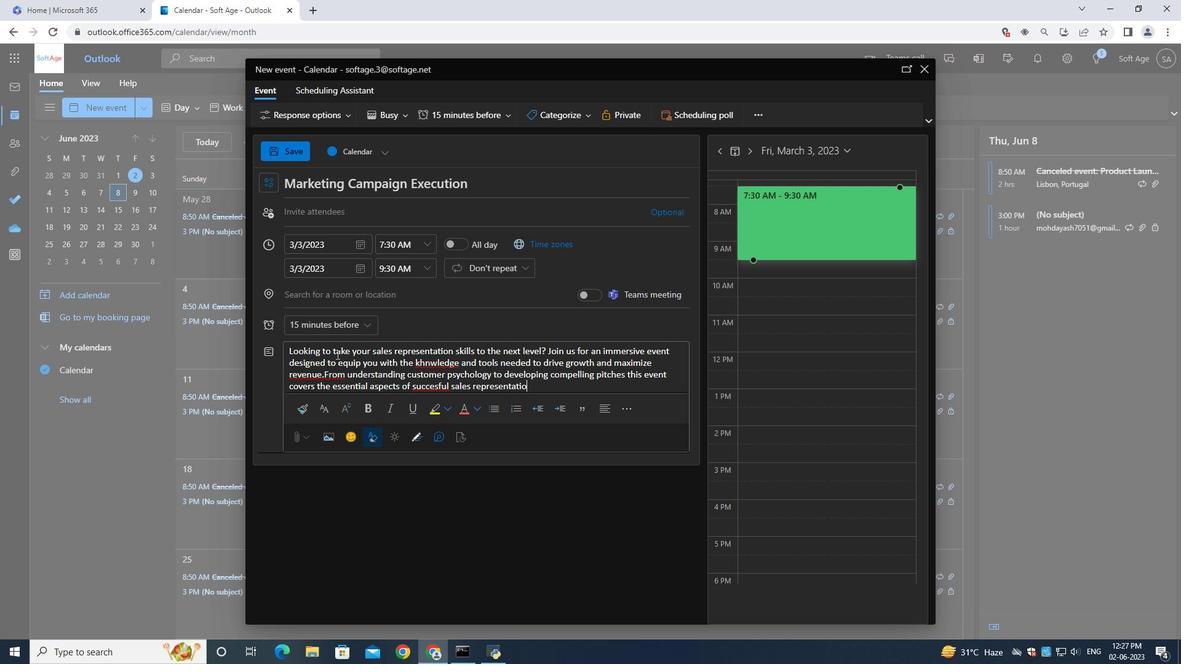 
Action: Mouse moved to (536, 392)
Screenshot: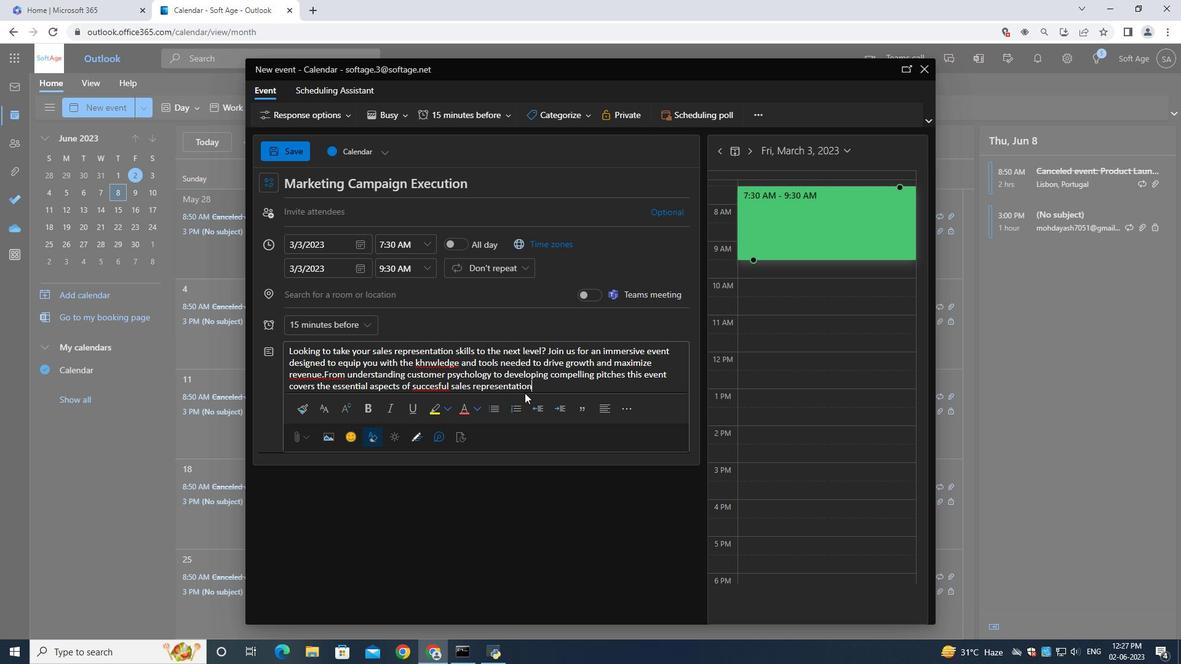 
Action: Key pressed .
Screenshot: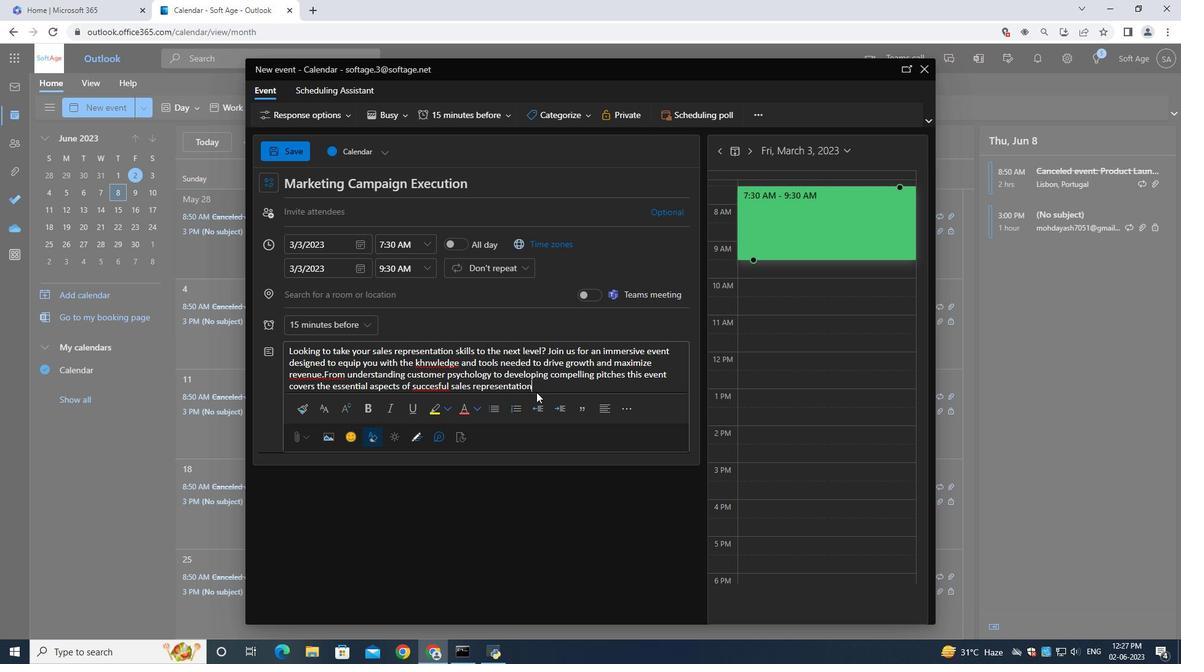 
Action: Mouse moved to (552, 120)
Screenshot: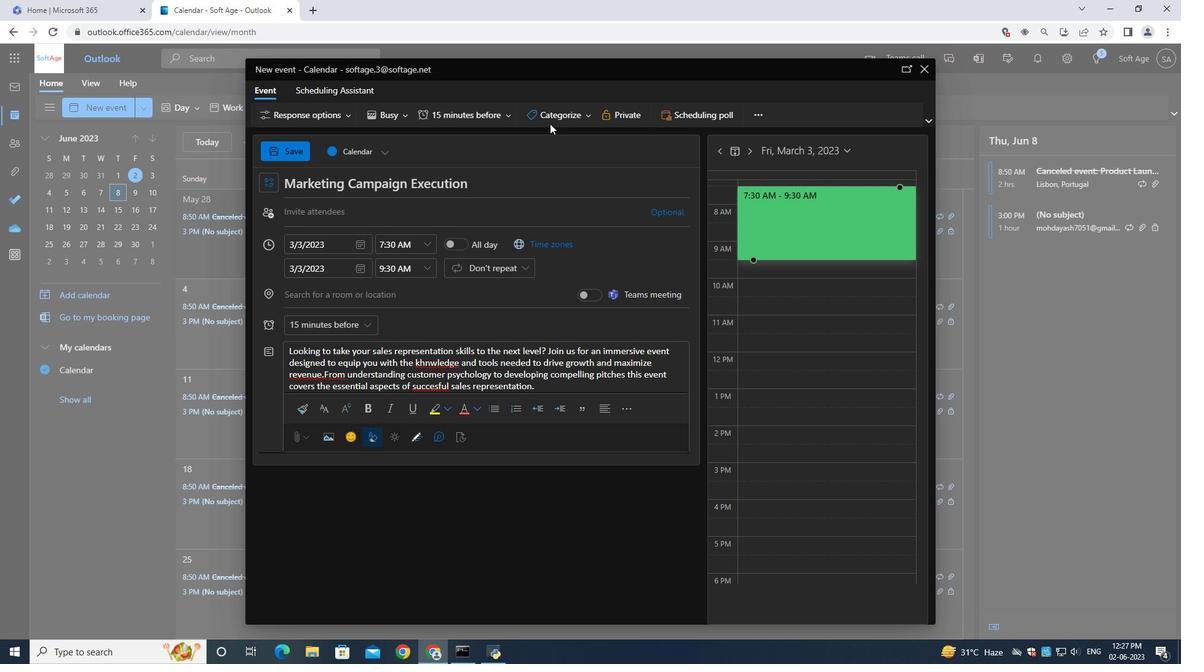 
Action: Mouse pressed left at (552, 120)
Screenshot: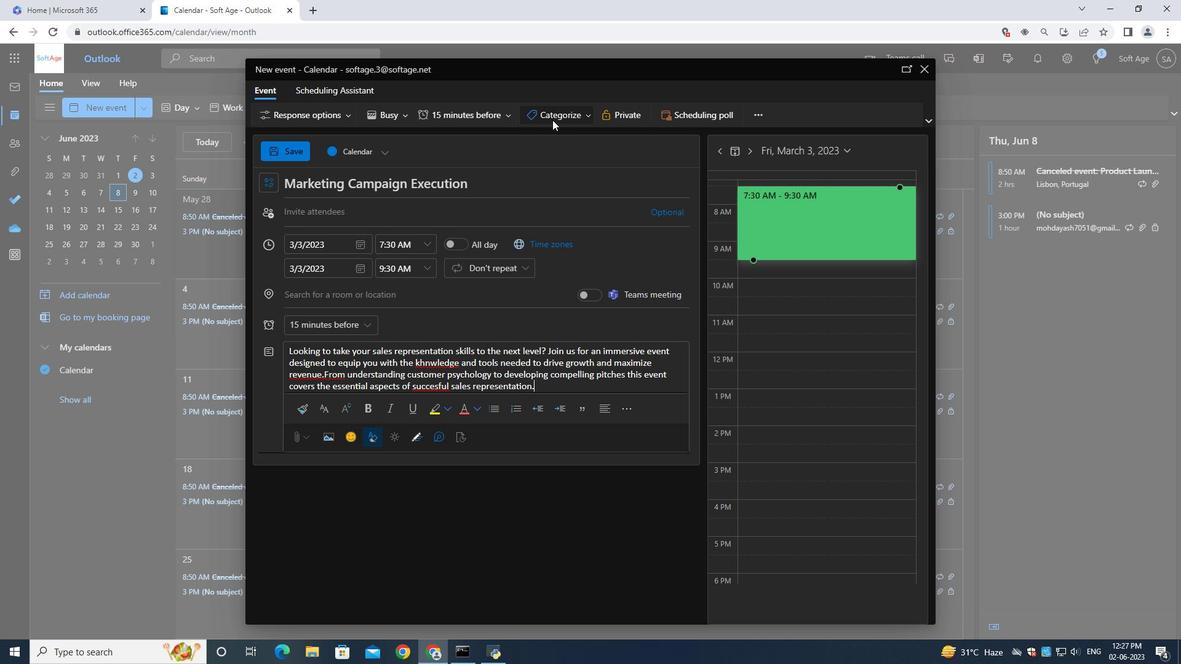
Action: Mouse moved to (565, 132)
Screenshot: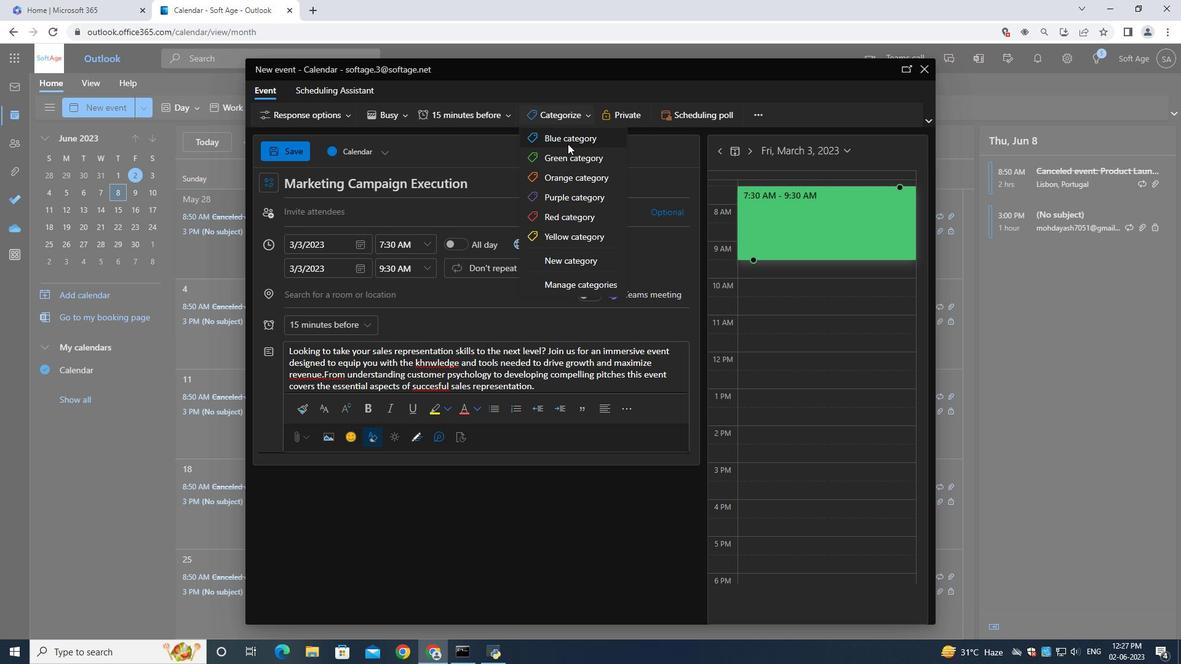 
Action: Mouse pressed left at (565, 132)
Screenshot: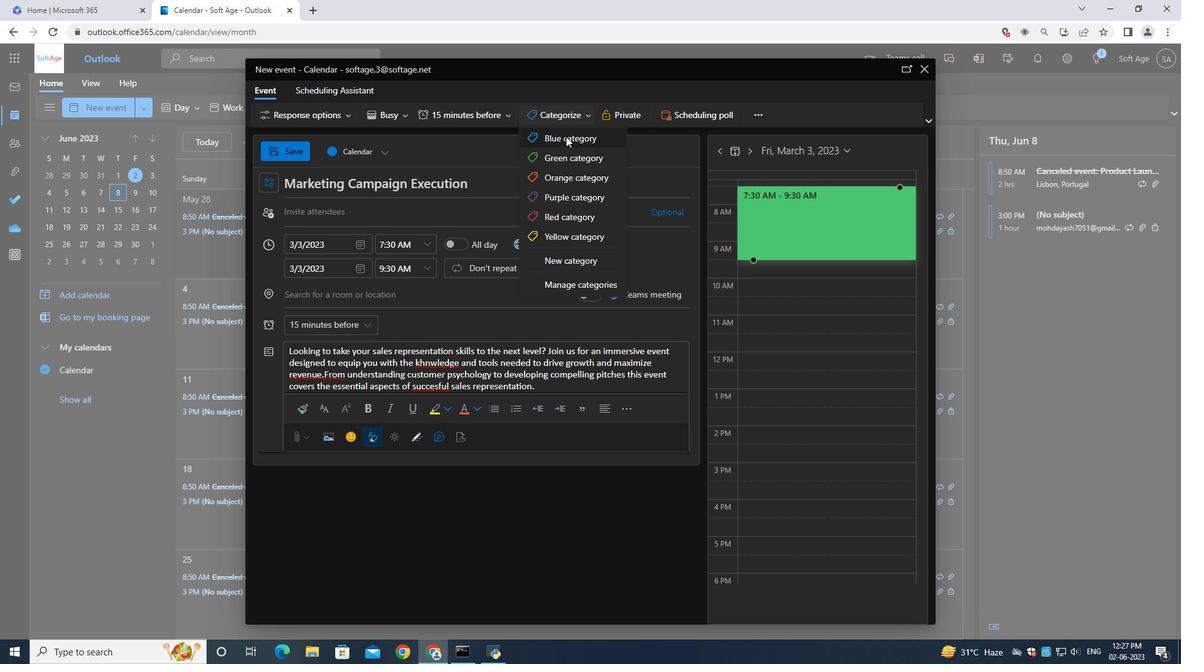 
Action: Mouse moved to (336, 300)
Screenshot: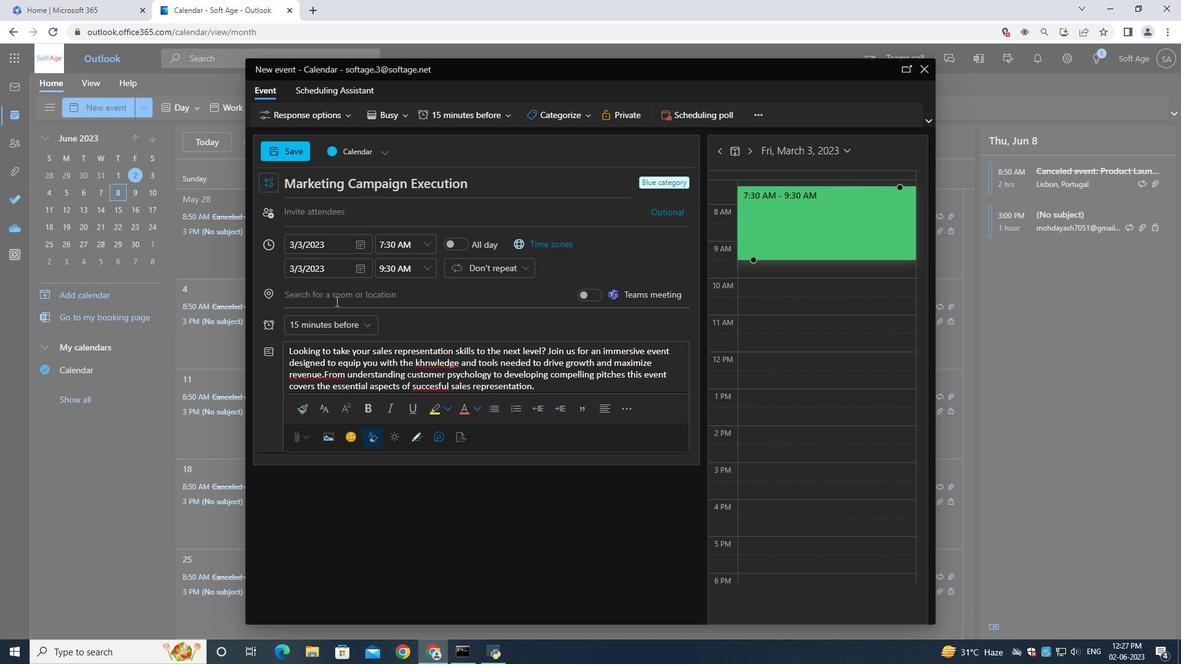 
Action: Mouse pressed left at (336, 300)
Screenshot: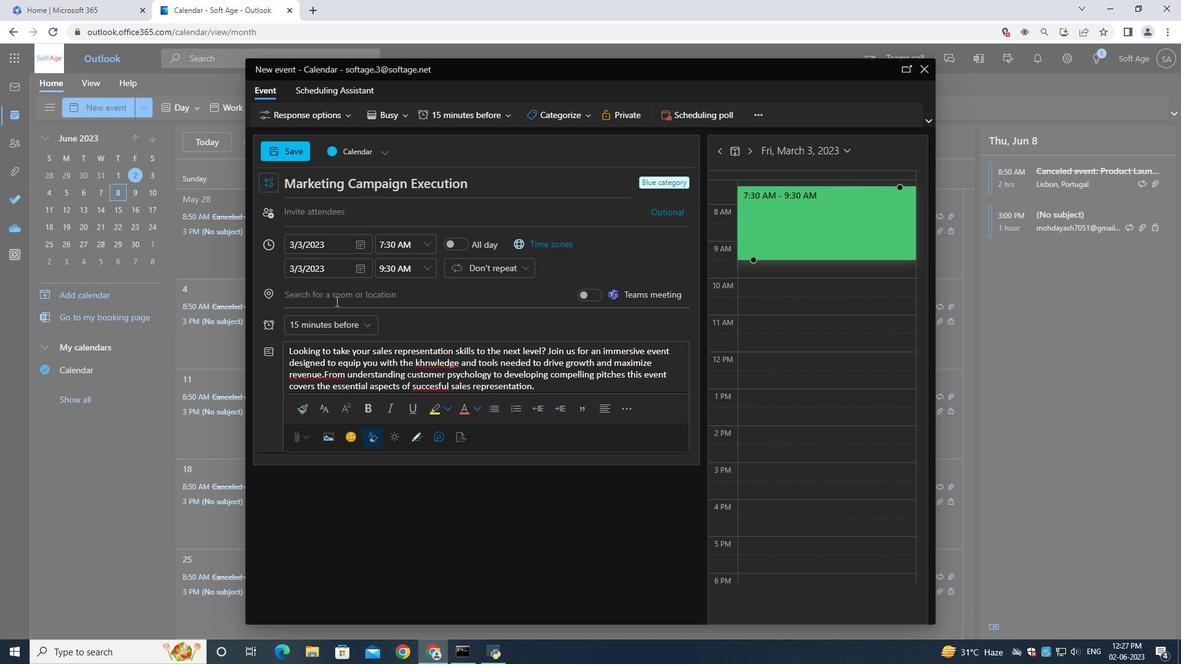 
Action: Mouse moved to (338, 300)
Screenshot: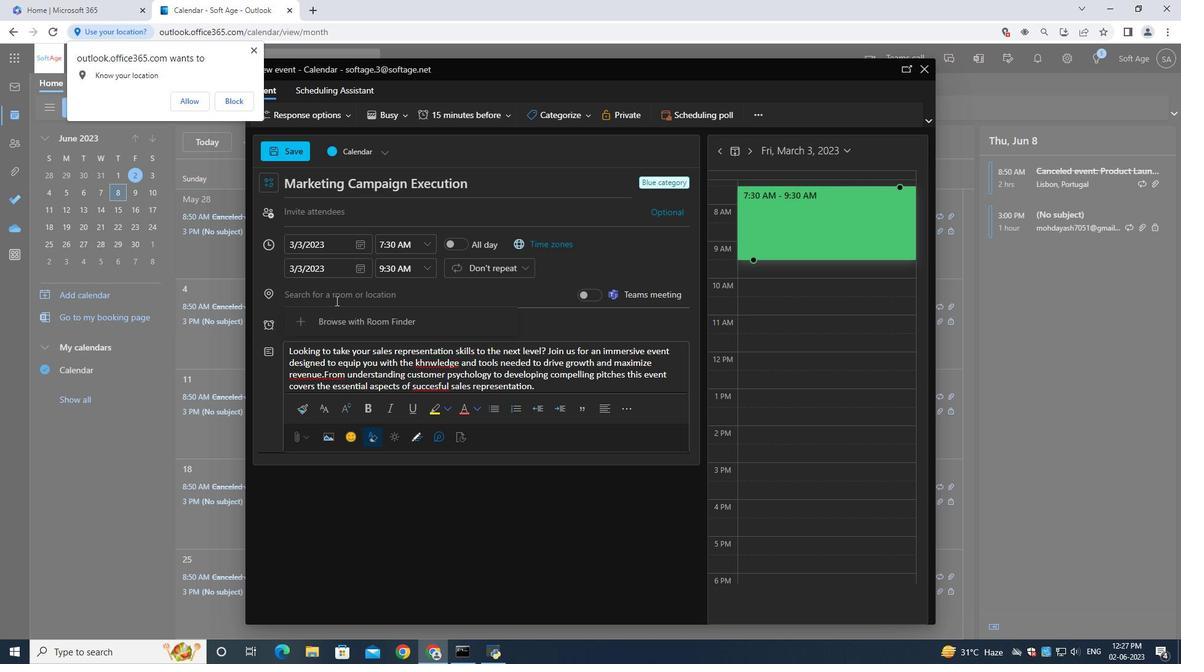 
Action: Key pressed 987<Key.space><Key.shift>Gothic<Key.space>
Screenshot: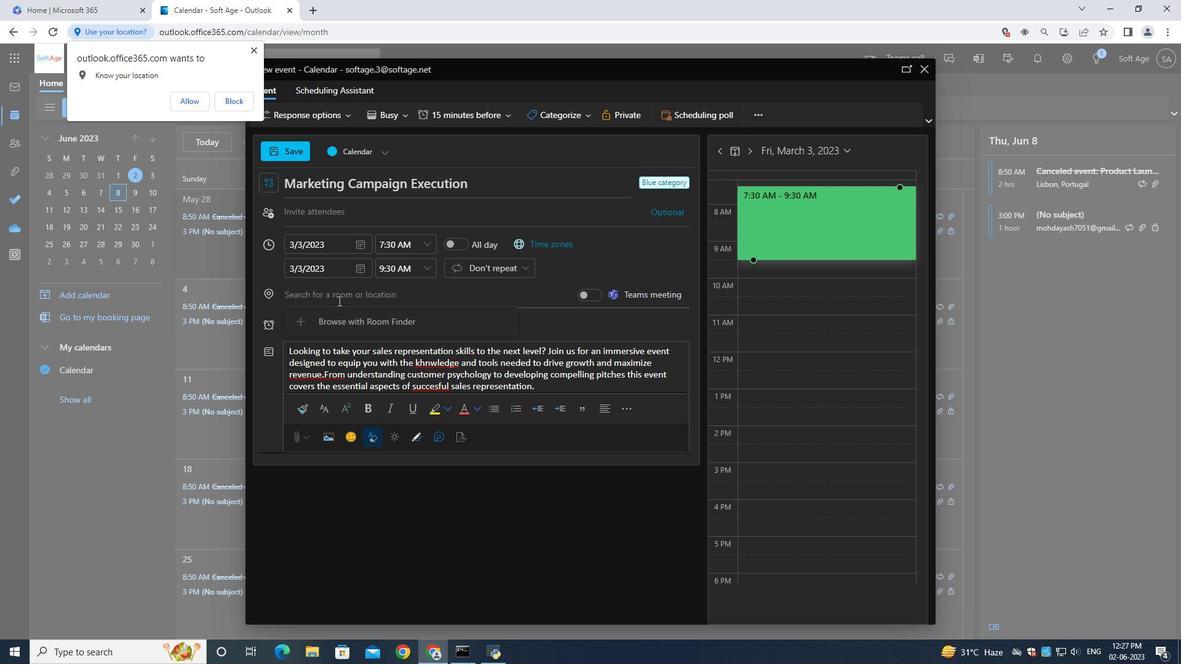
Action: Mouse moved to (339, 292)
Screenshot: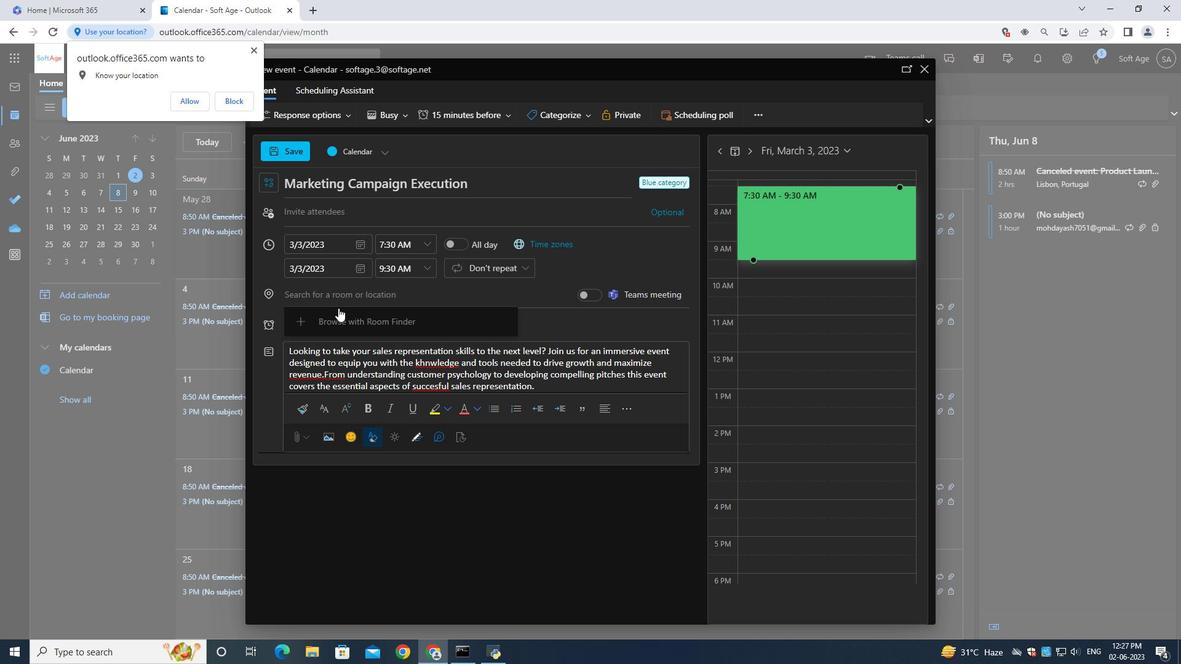 
Action: Mouse pressed left at (339, 292)
Screenshot: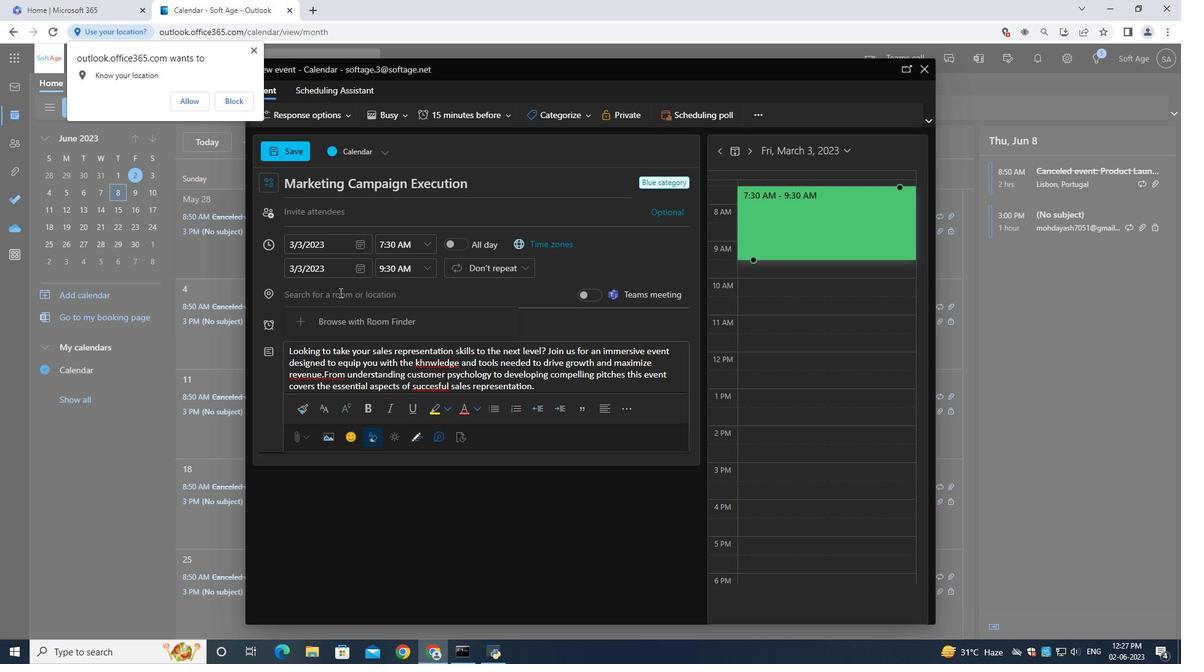 
Action: Mouse moved to (337, 293)
Screenshot: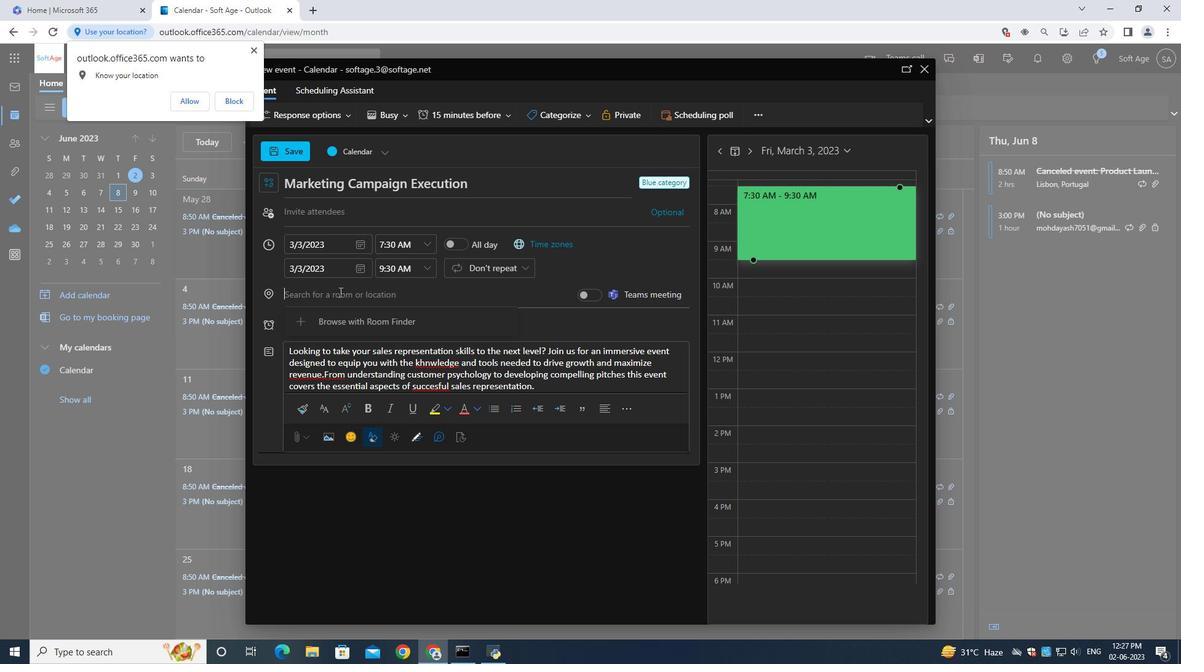 
Action: Key pressed 987<Key.space><Key.shift>Gothic<Key.space><Key.shift>Quater<Key.backspace><Key.backspace>
Screenshot: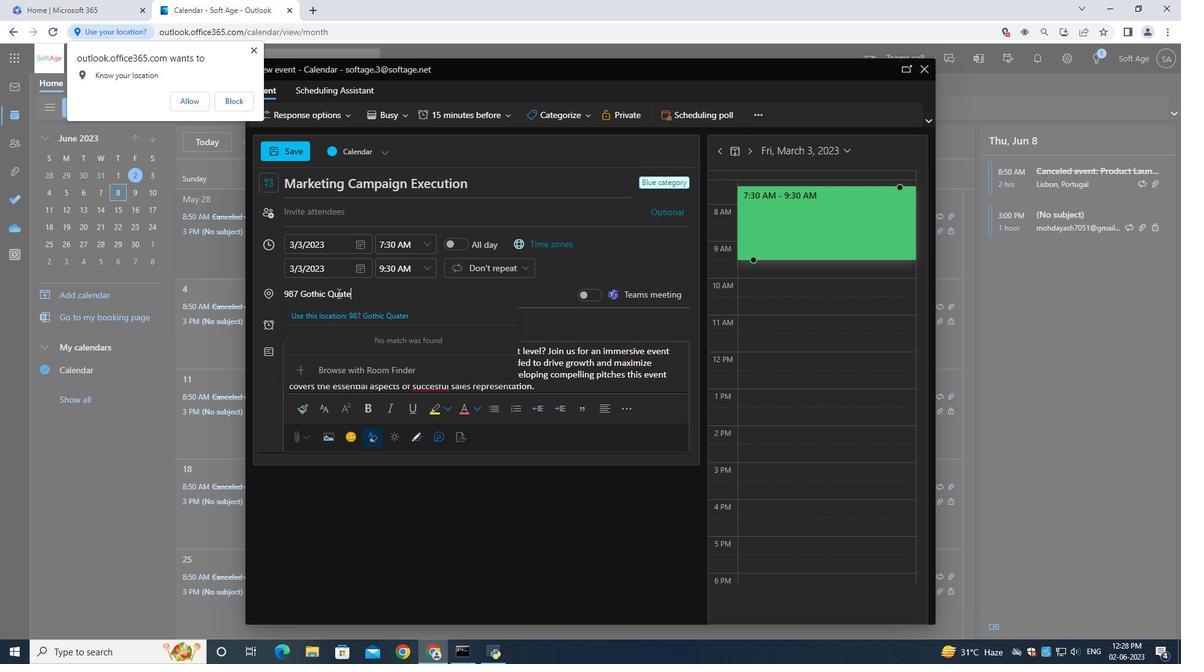 
Action: Mouse moved to (470, 203)
Screenshot: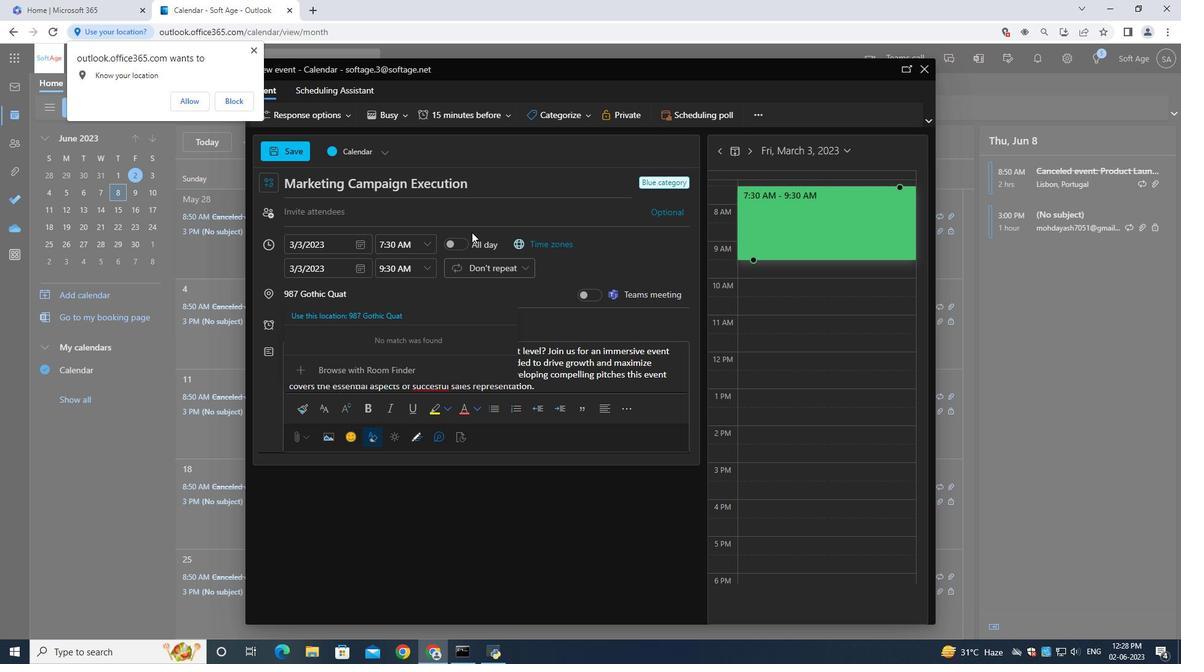 
Action: Key pressed <Key.backspace>rt<Key.backspace>ter,<Key.shift>Barcelona,<Key.shift>Spain
Screenshot: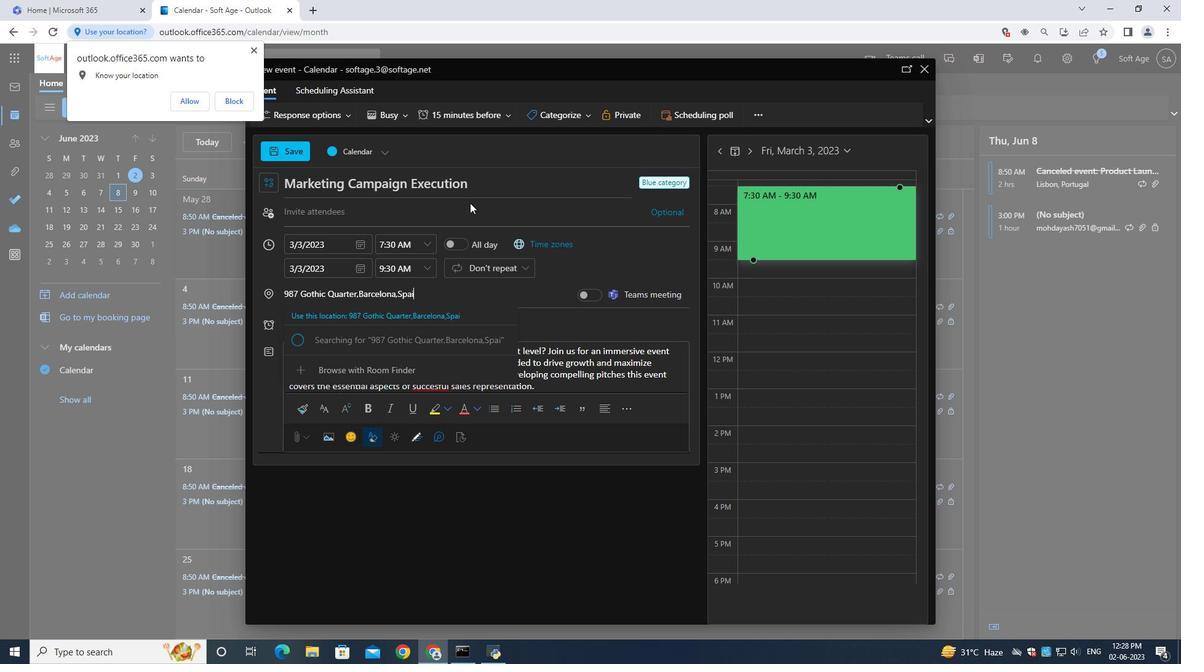
Action: Mouse moved to (307, 210)
Screenshot: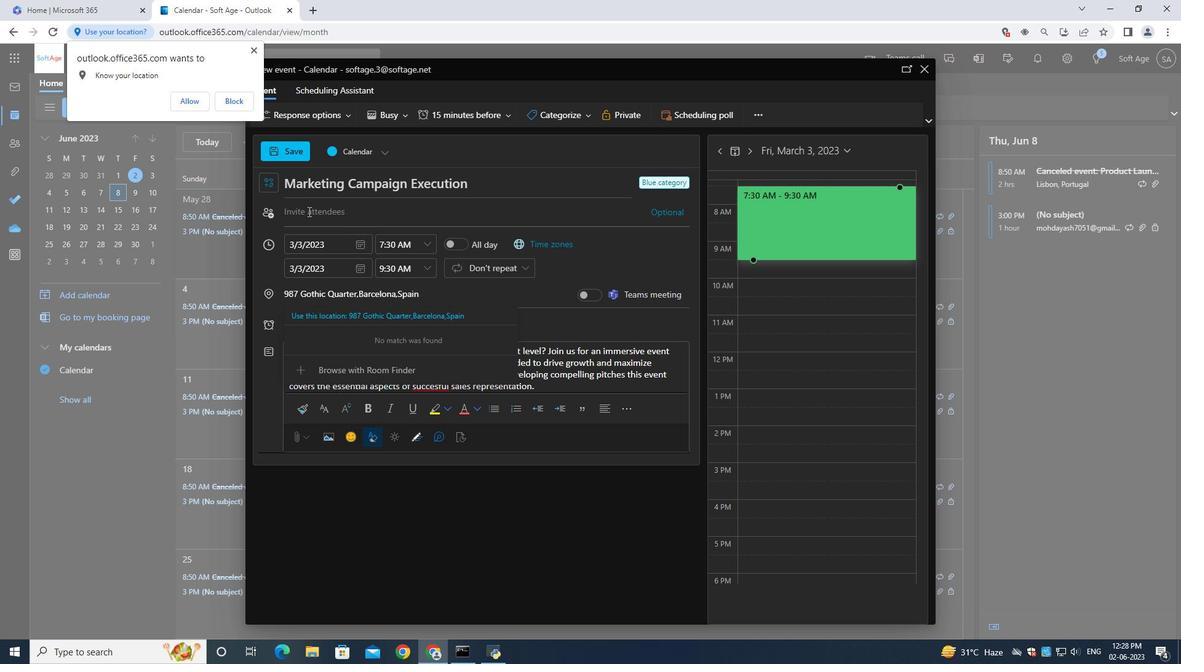 
Action: Mouse pressed left at (307, 210)
Screenshot: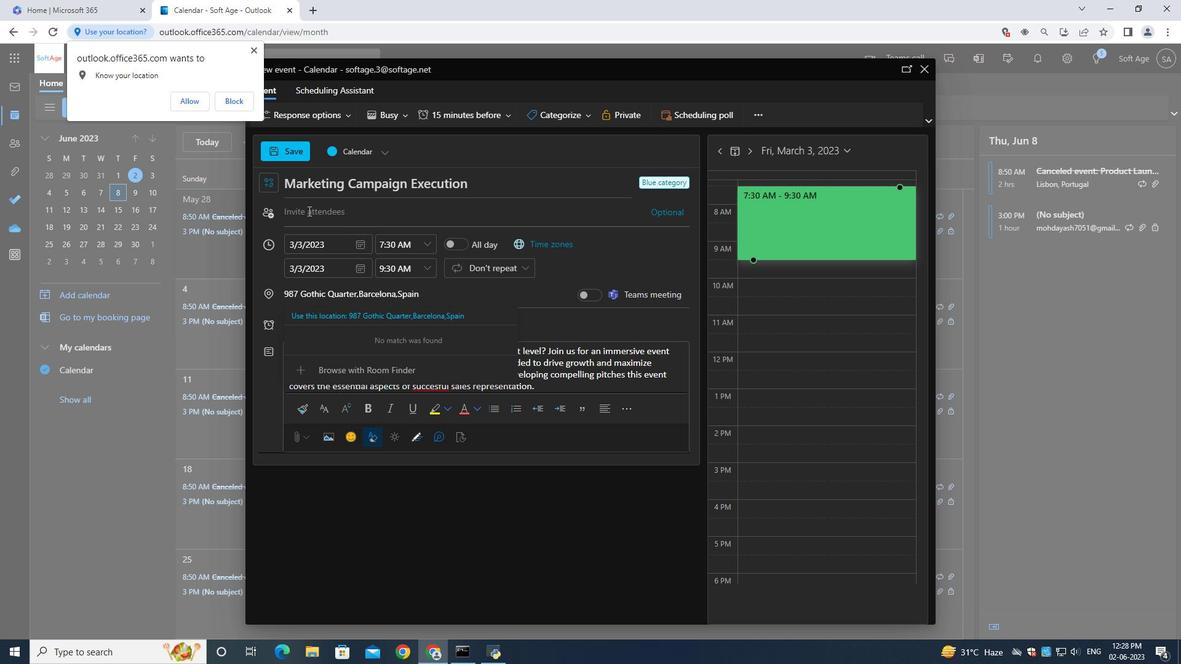 
Action: Mouse moved to (617, 253)
Screenshot: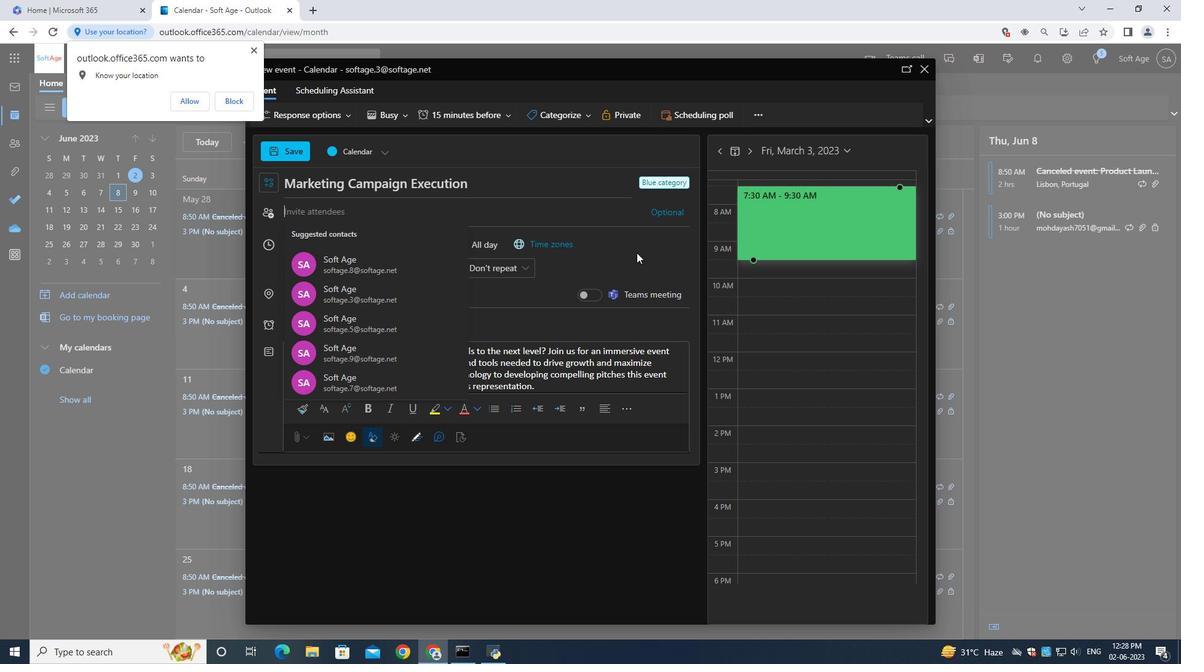 
Action: Mouse pressed left at (617, 253)
Screenshot: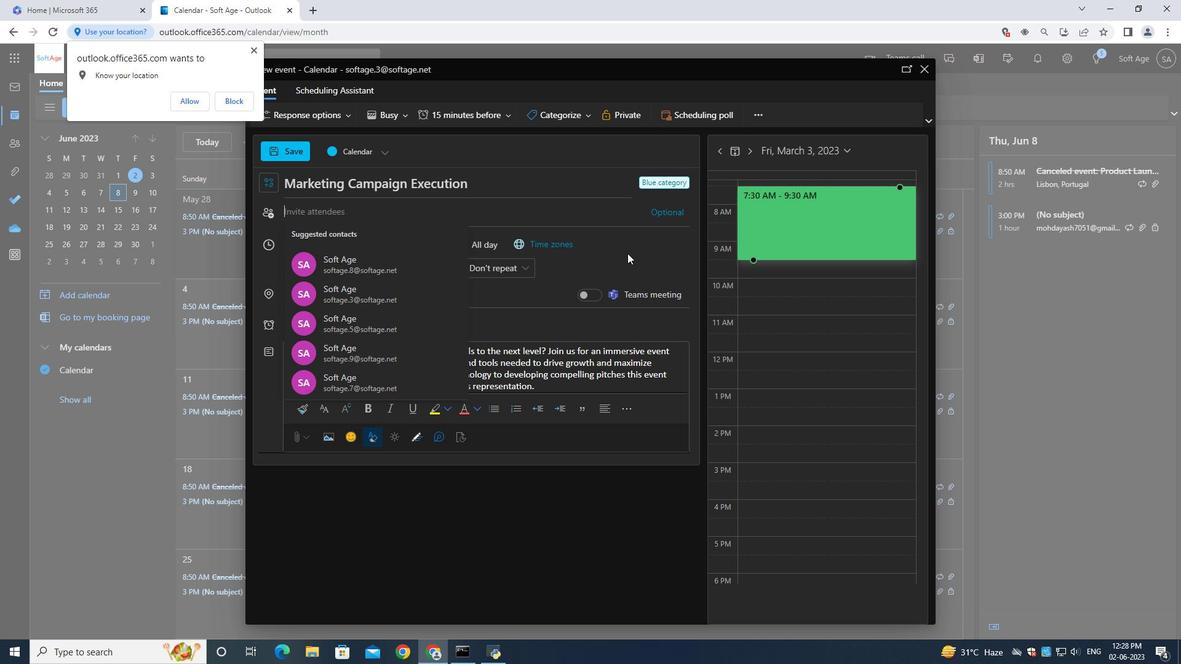 
Action: Mouse moved to (354, 206)
Screenshot: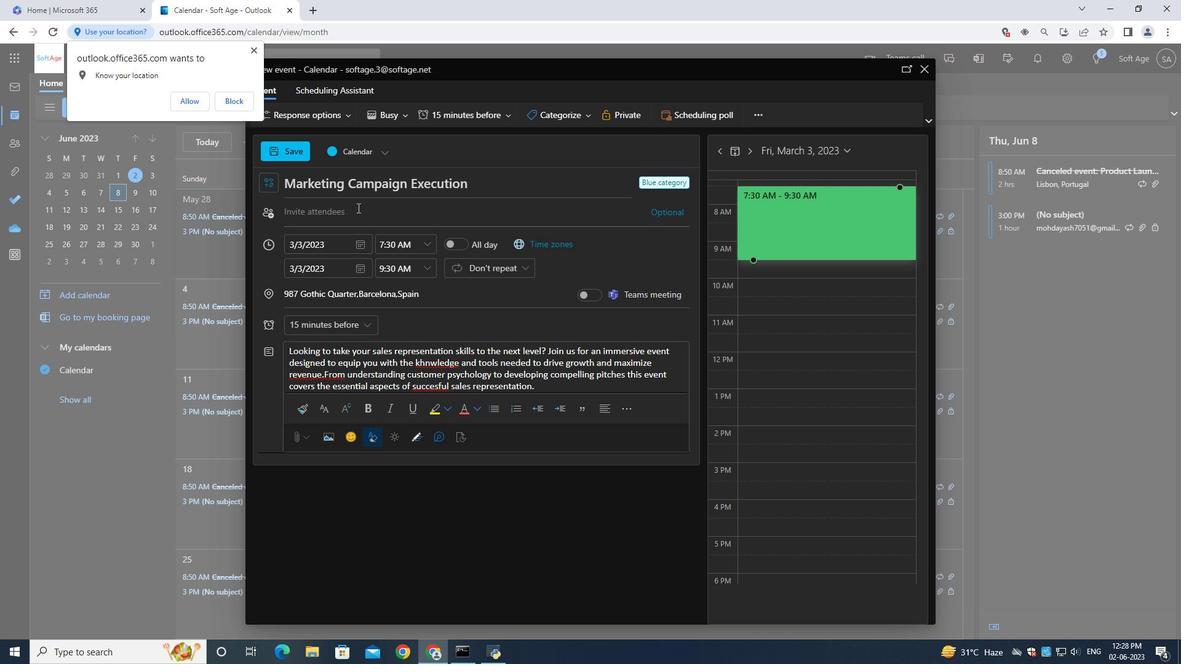 
Action: Mouse pressed left at (354, 206)
Screenshot: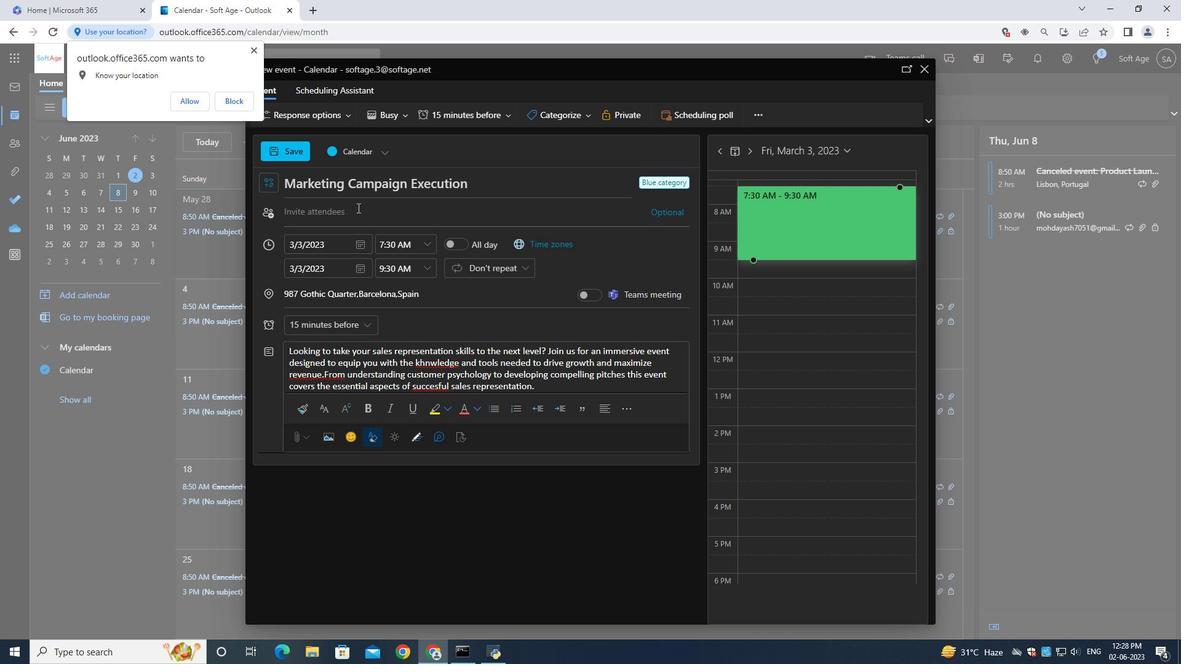 
Action: Mouse moved to (352, 206)
Screenshot: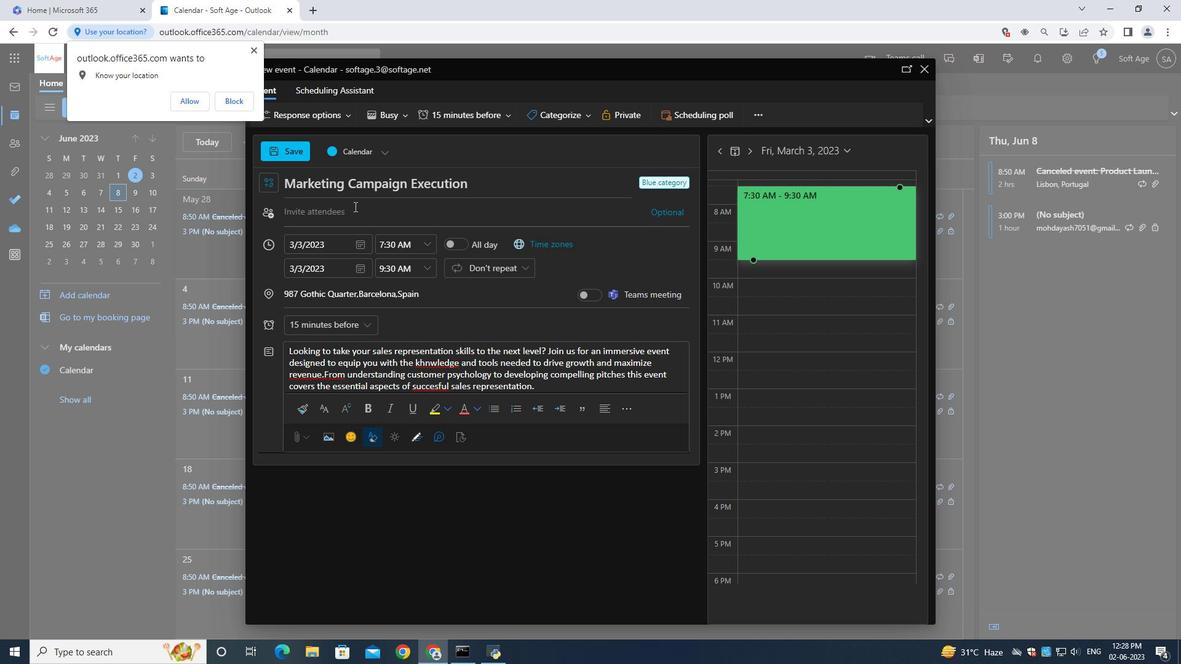 
Action: Key pressed <Key.shift>Sot<Key.backspace>ftage.3<Key.backspace>2<Key.shift>@softage.net
Screenshot: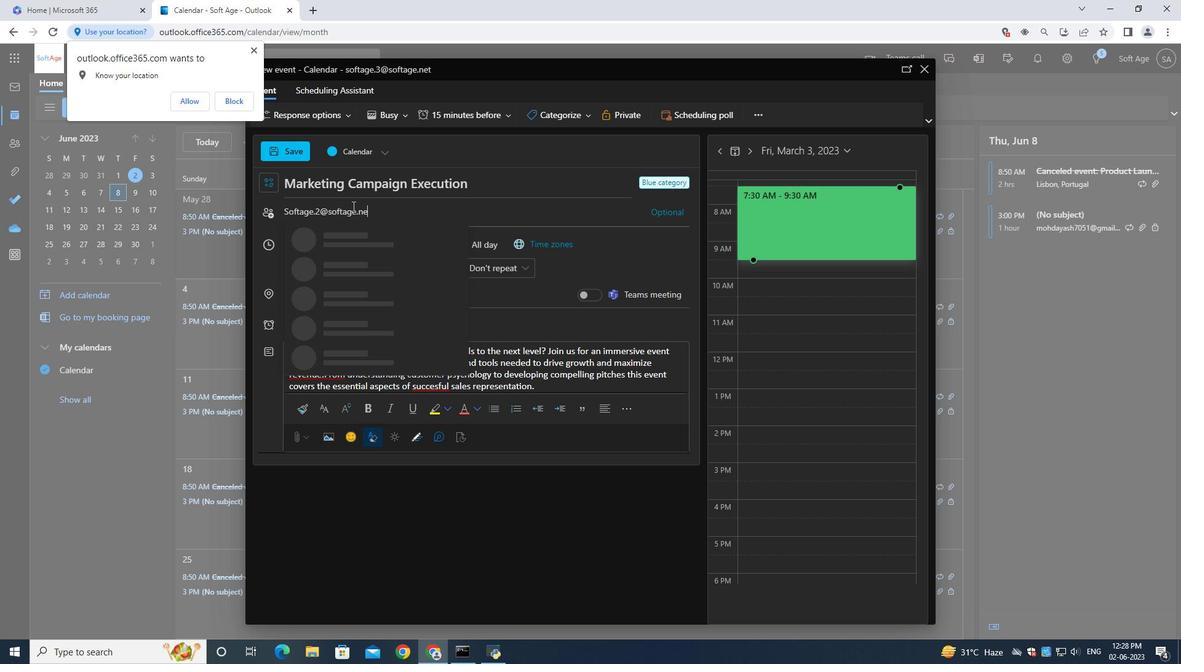 
Action: Mouse moved to (359, 235)
Screenshot: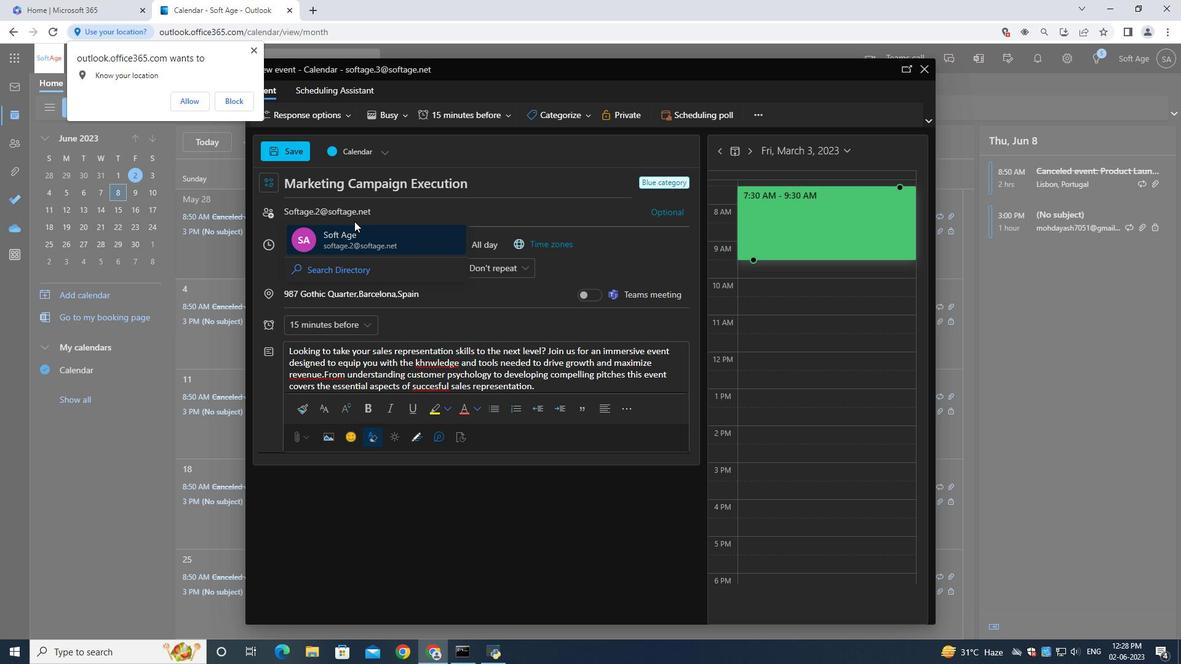 
Action: Mouse pressed left at (359, 235)
Screenshot: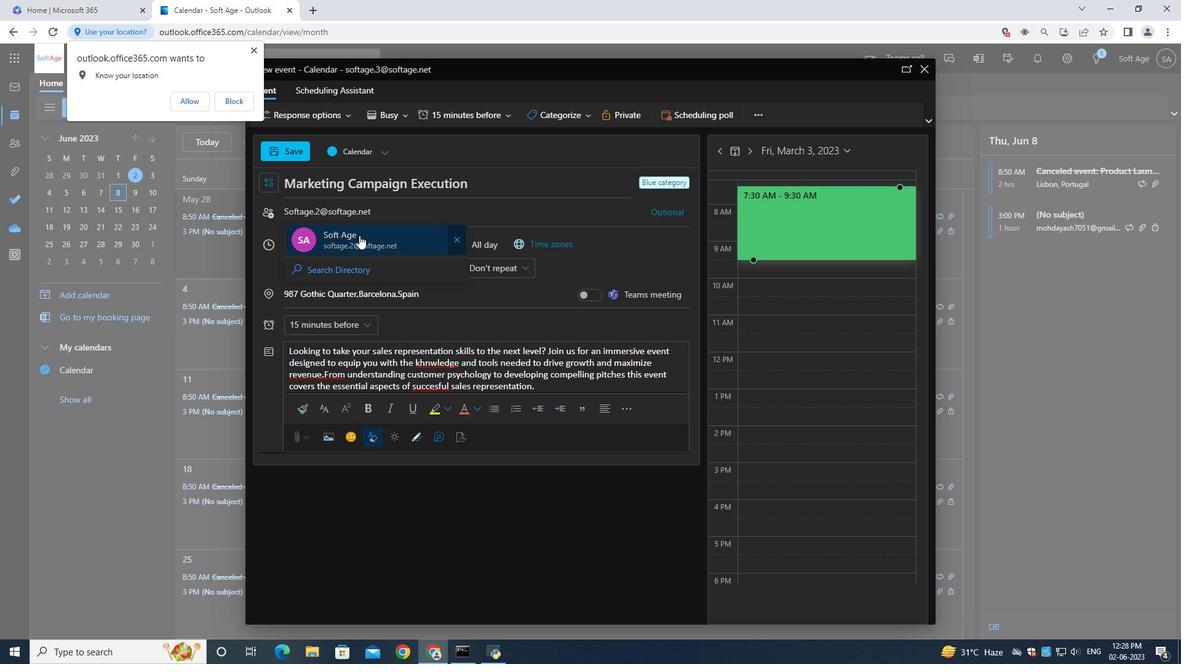 
Action: Mouse moved to (397, 215)
Screenshot: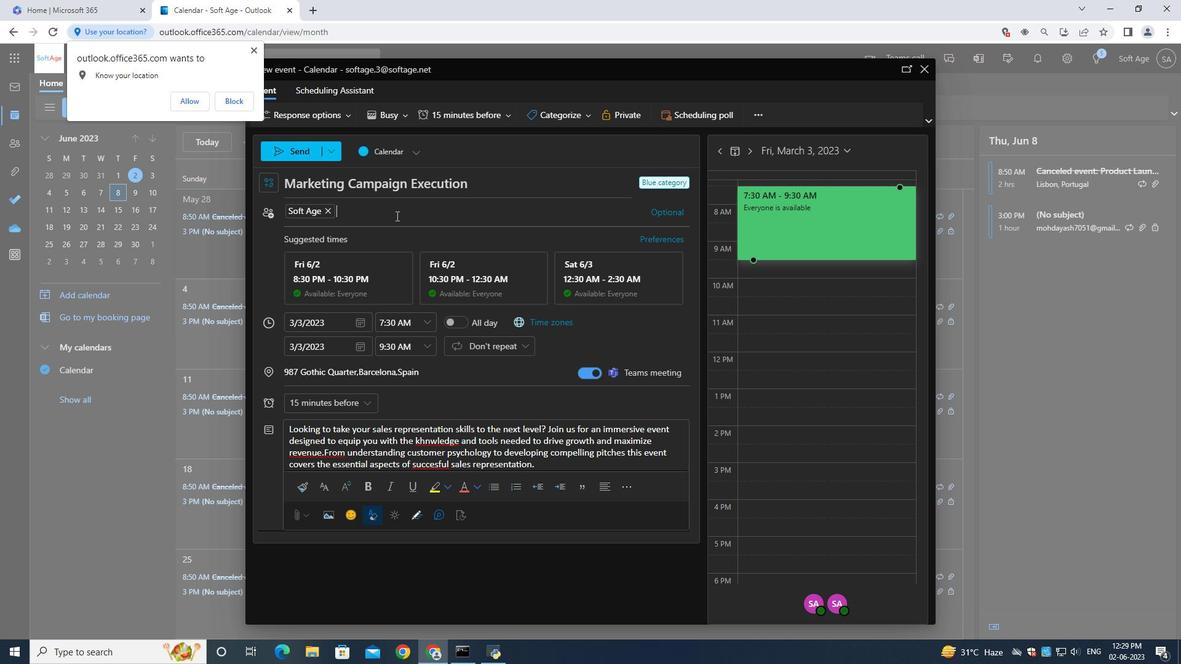 
Action: Key pressed <Key.shift>Softage.4
Screenshot: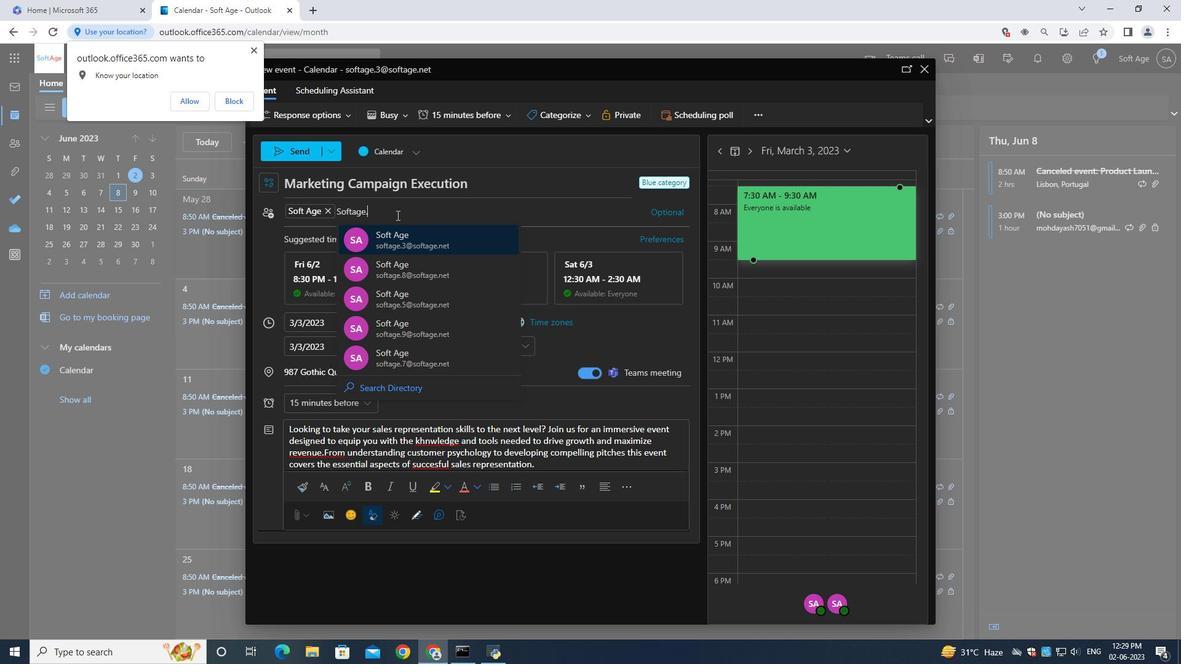 
Action: Mouse moved to (156, 100)
Screenshot: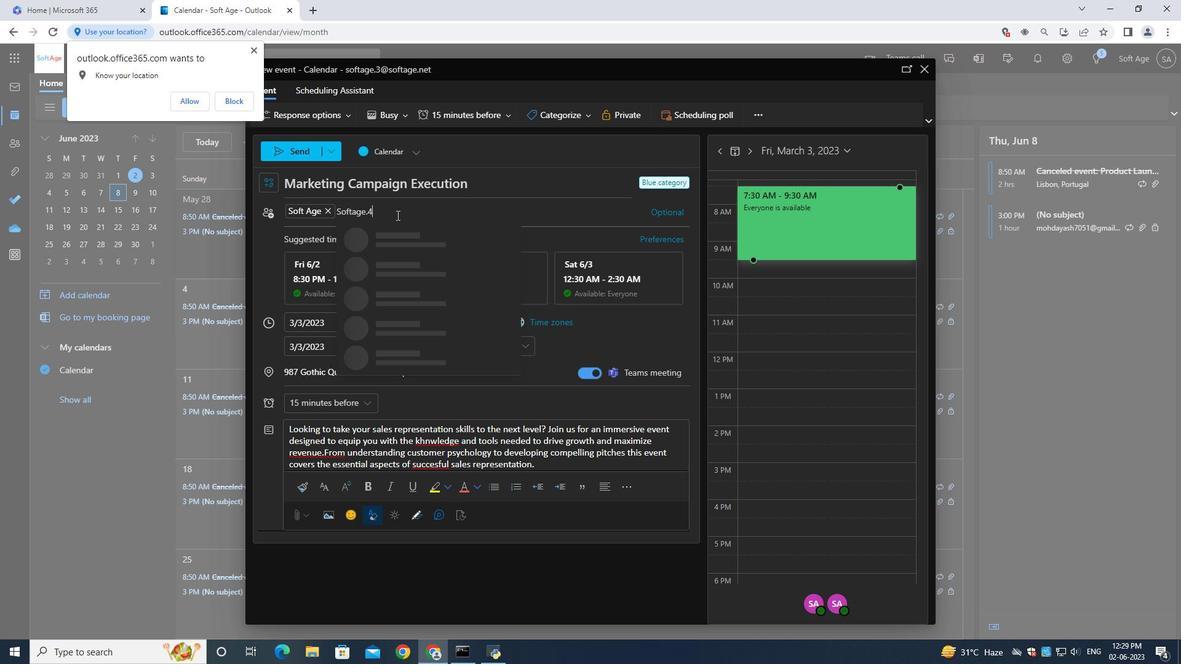 
Action: Key pressed <Key.shift><Key.shift><Key.shift><Key.shift><Key.shift>@softage.net
Screenshot: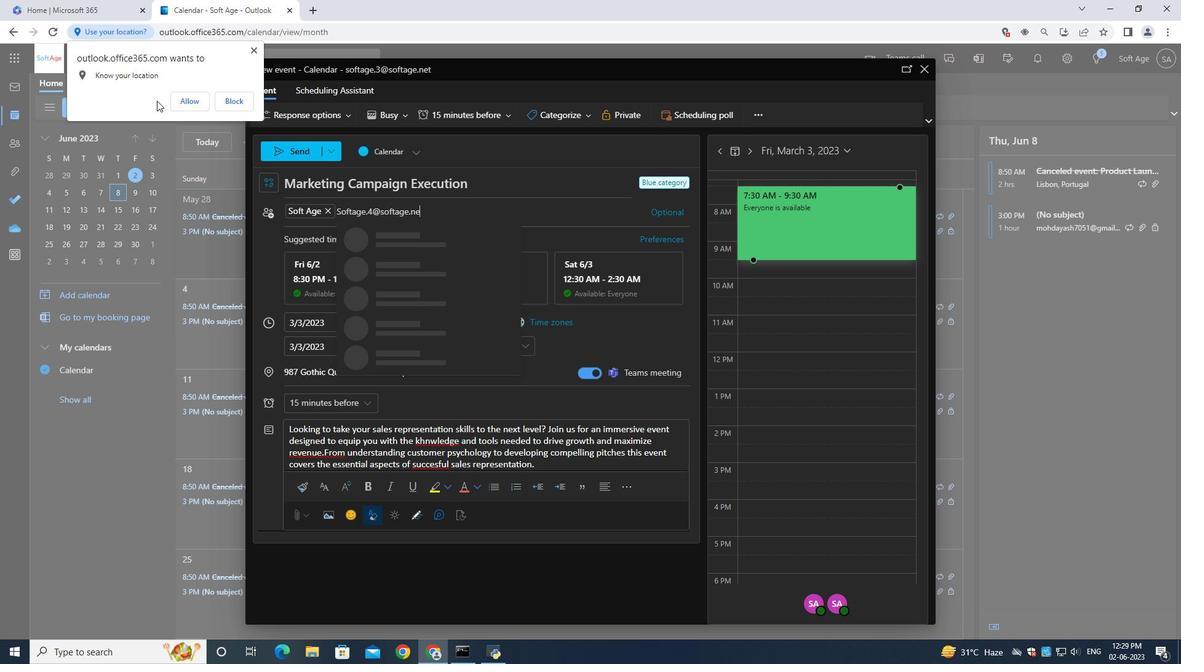 
Action: Mouse moved to (403, 240)
Screenshot: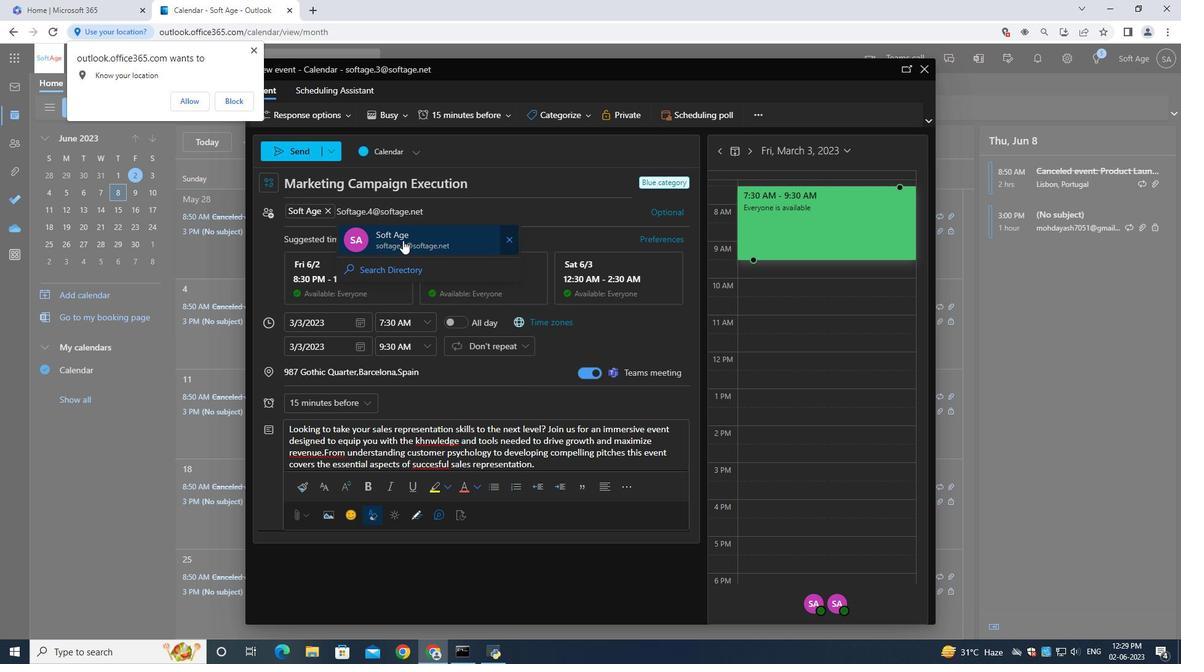 
Action: Mouse pressed left at (403, 240)
Screenshot: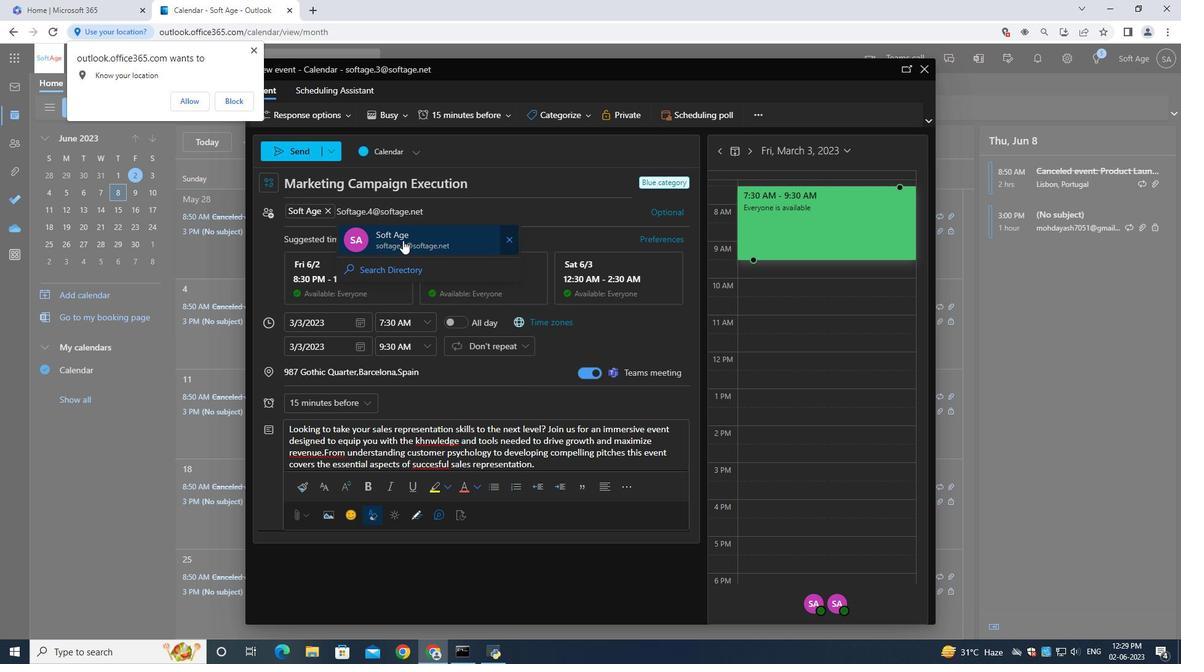 
Action: Mouse moved to (320, 403)
Screenshot: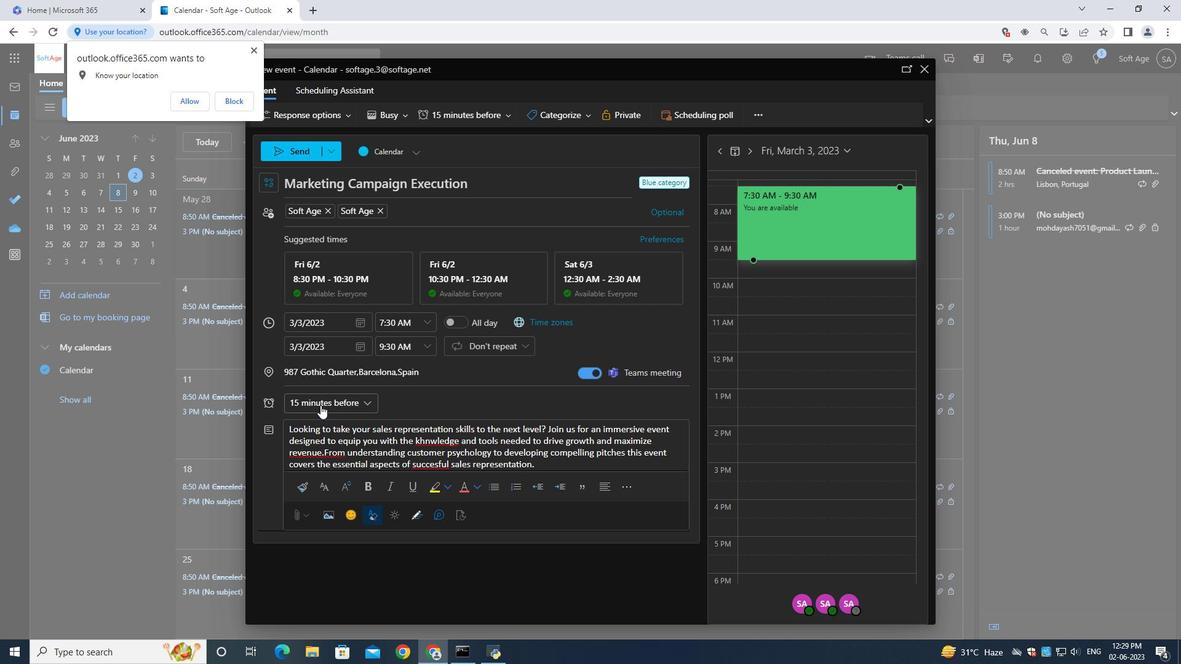 
Action: Mouse pressed left at (320, 403)
Screenshot: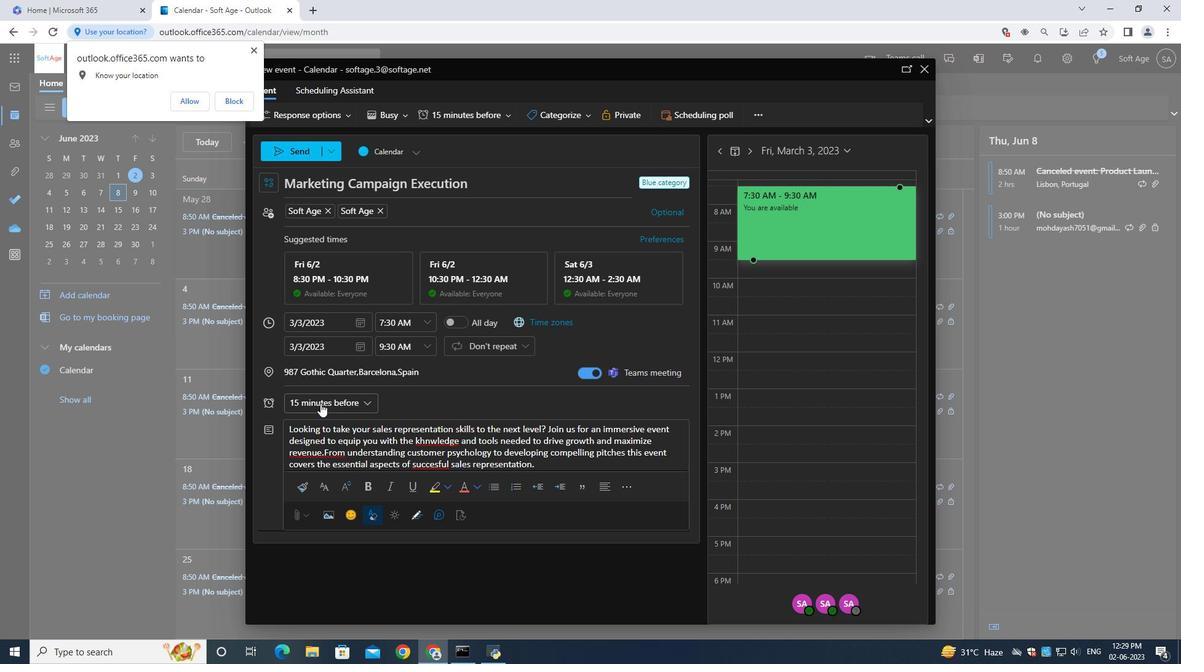 
Action: Mouse moved to (323, 403)
Screenshot: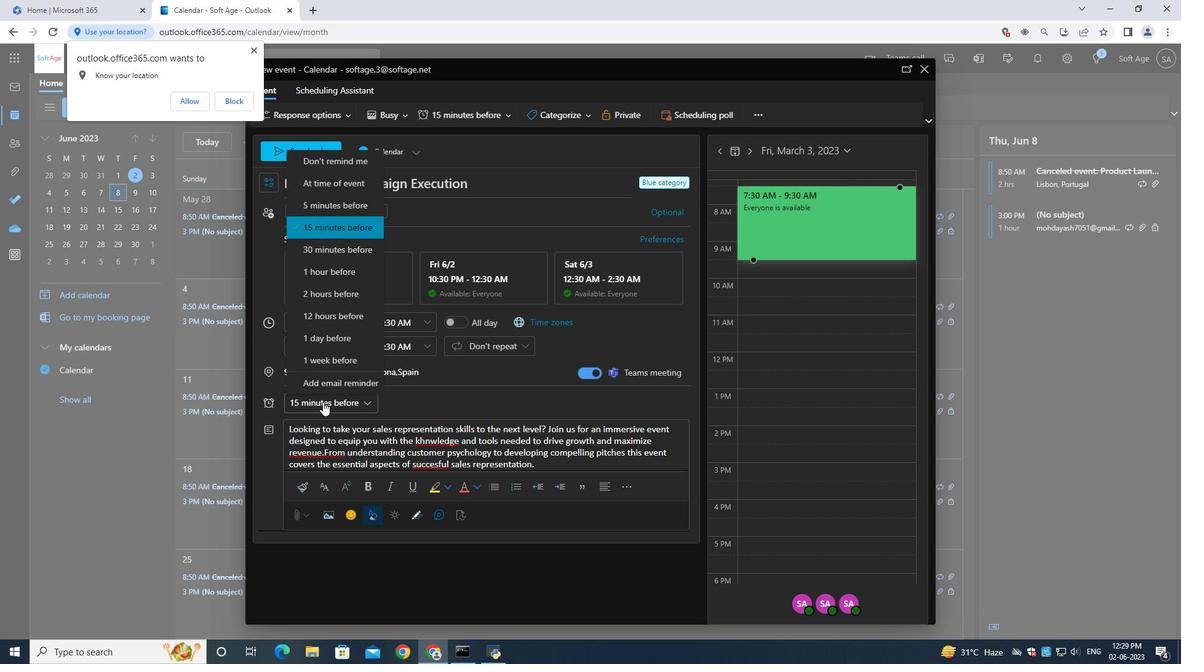 
Action: Mouse pressed left at (323, 403)
Screenshot: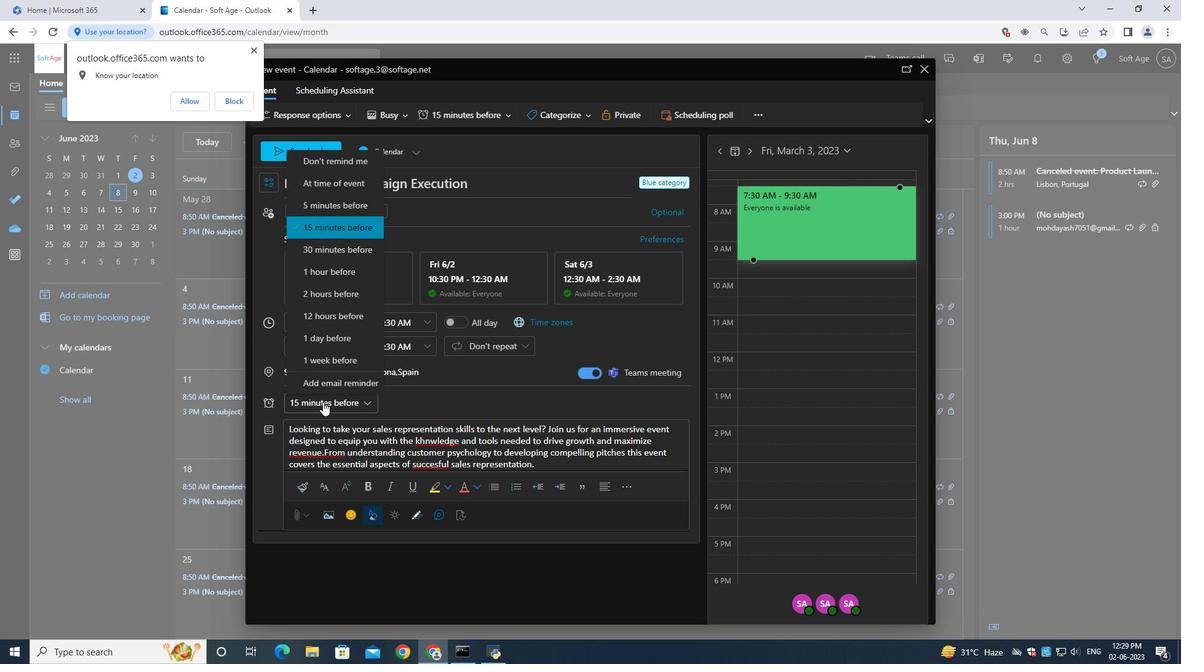 
Action: Mouse pressed left at (323, 403)
Screenshot: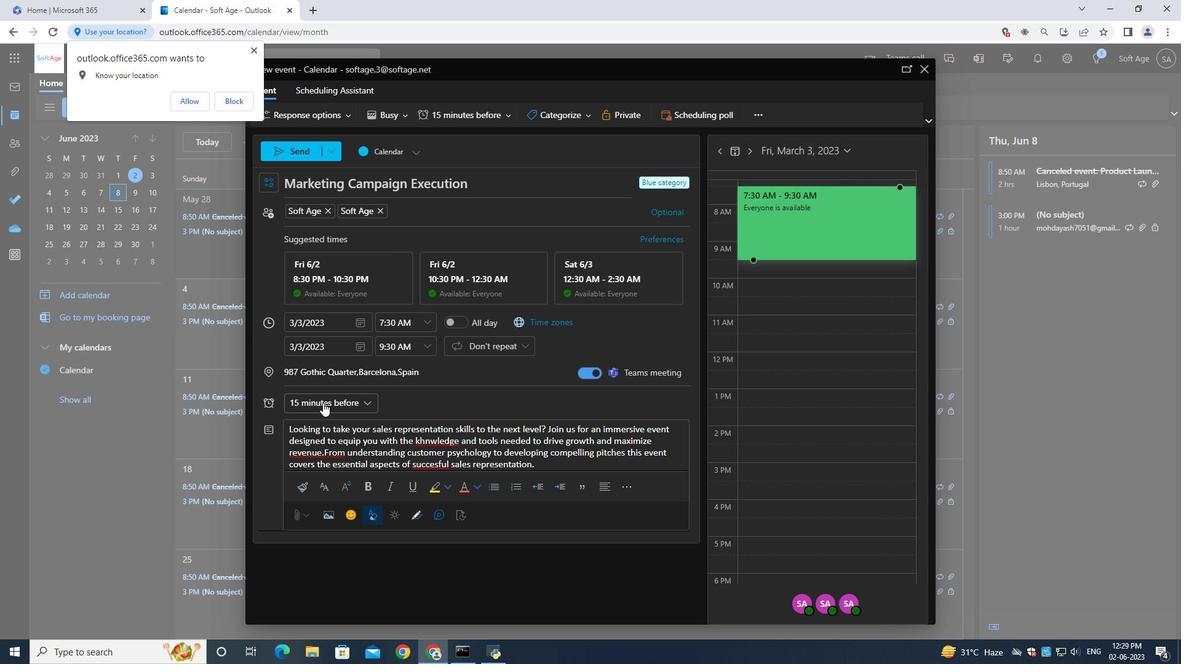 
Action: Mouse moved to (336, 255)
Screenshot: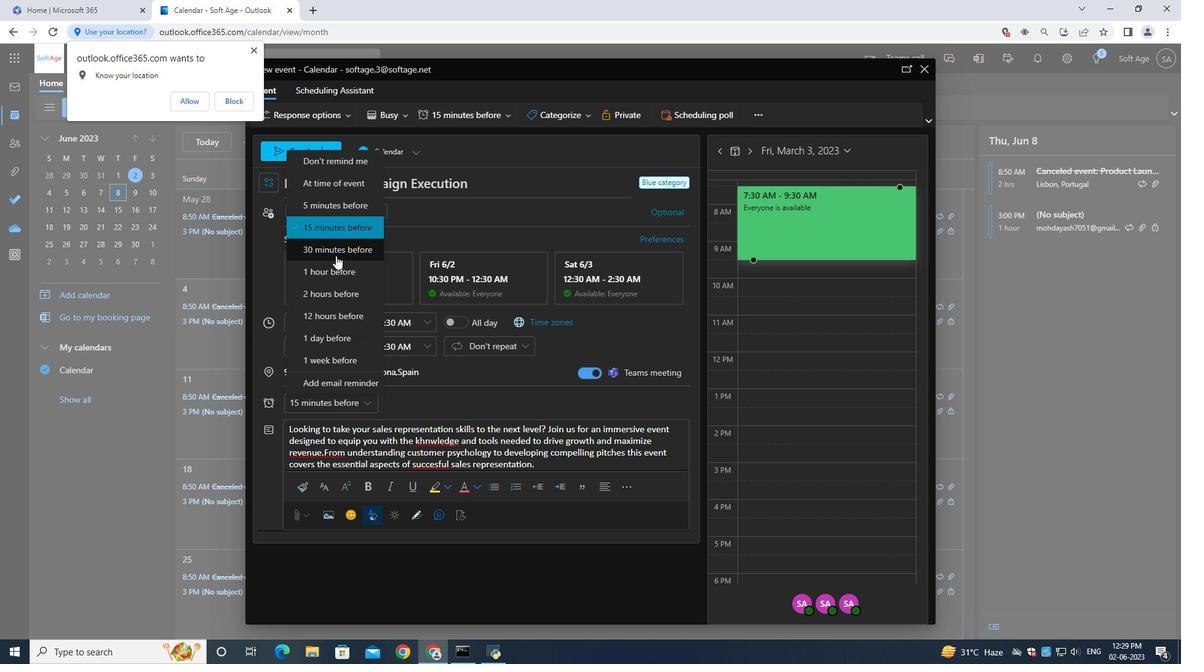 
Action: Mouse pressed left at (336, 255)
Screenshot: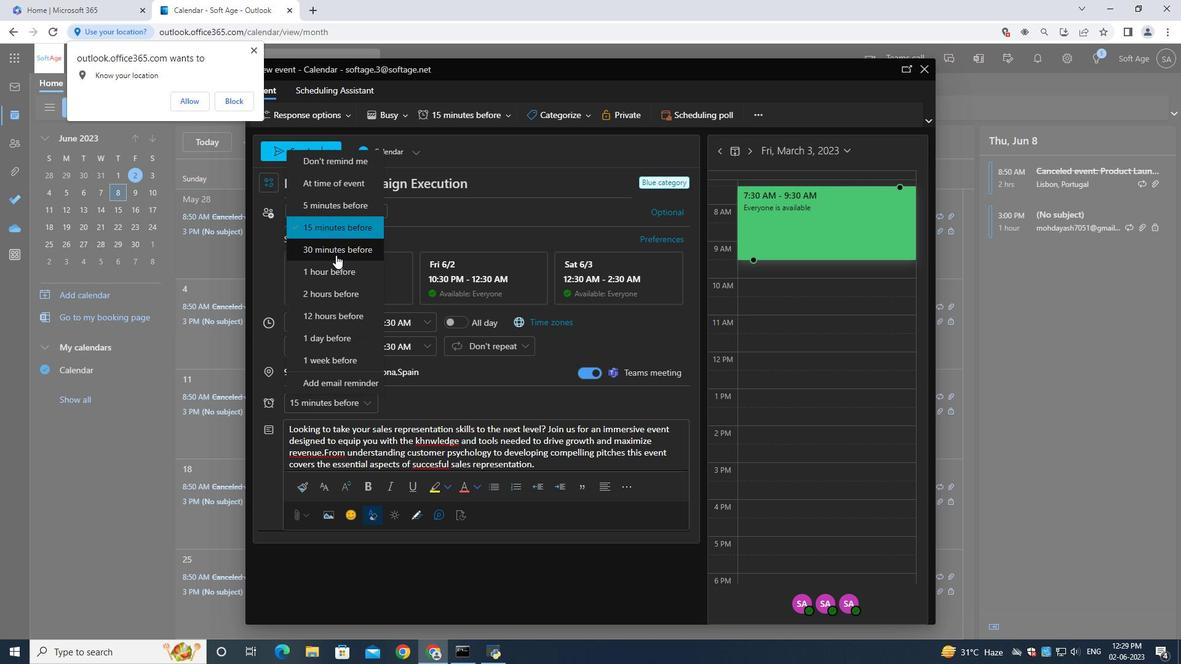 
Action: Mouse moved to (304, 153)
Screenshot: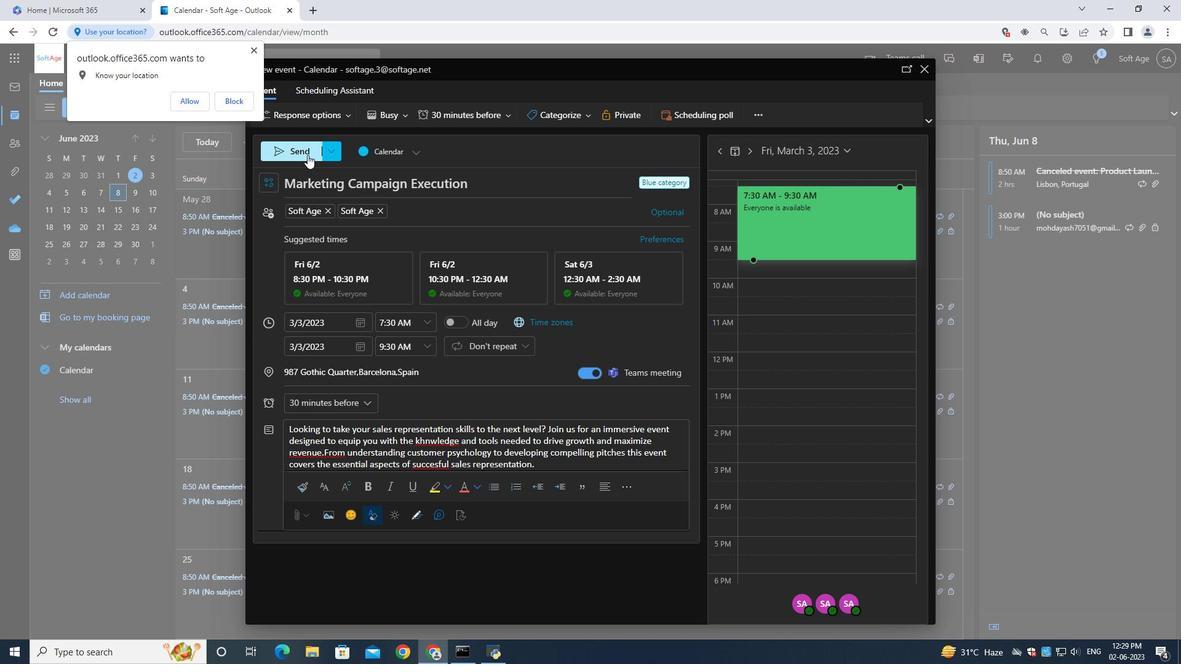 
Action: Mouse pressed left at (304, 153)
Screenshot: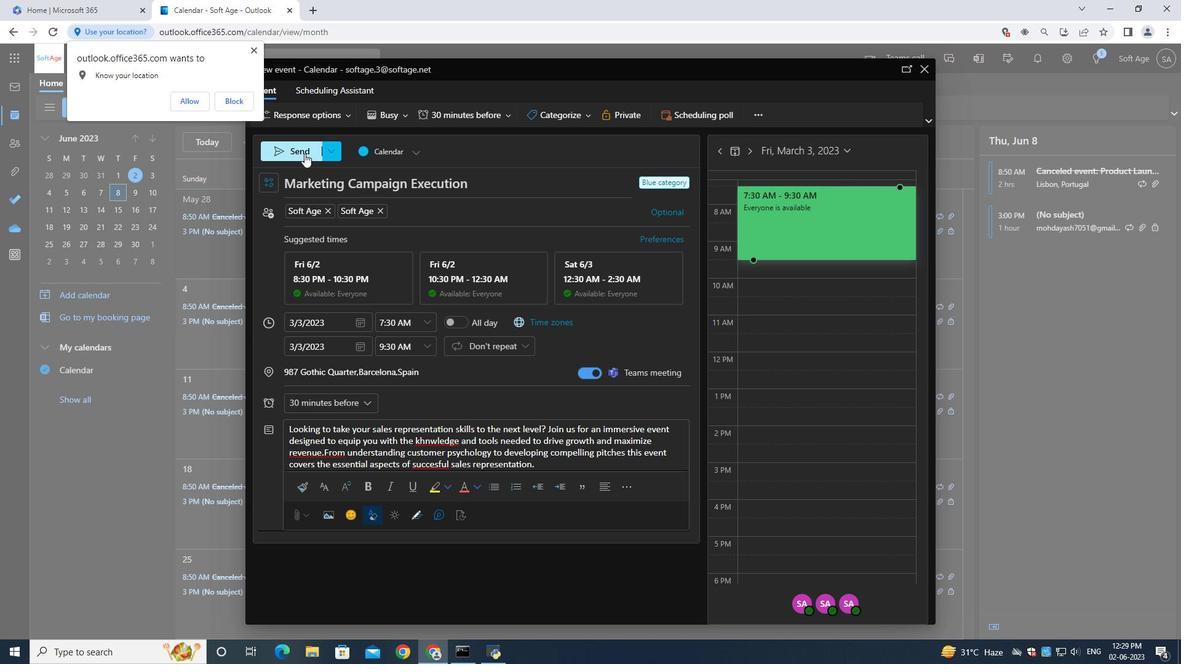 
Action: Mouse moved to (497, 249)
Screenshot: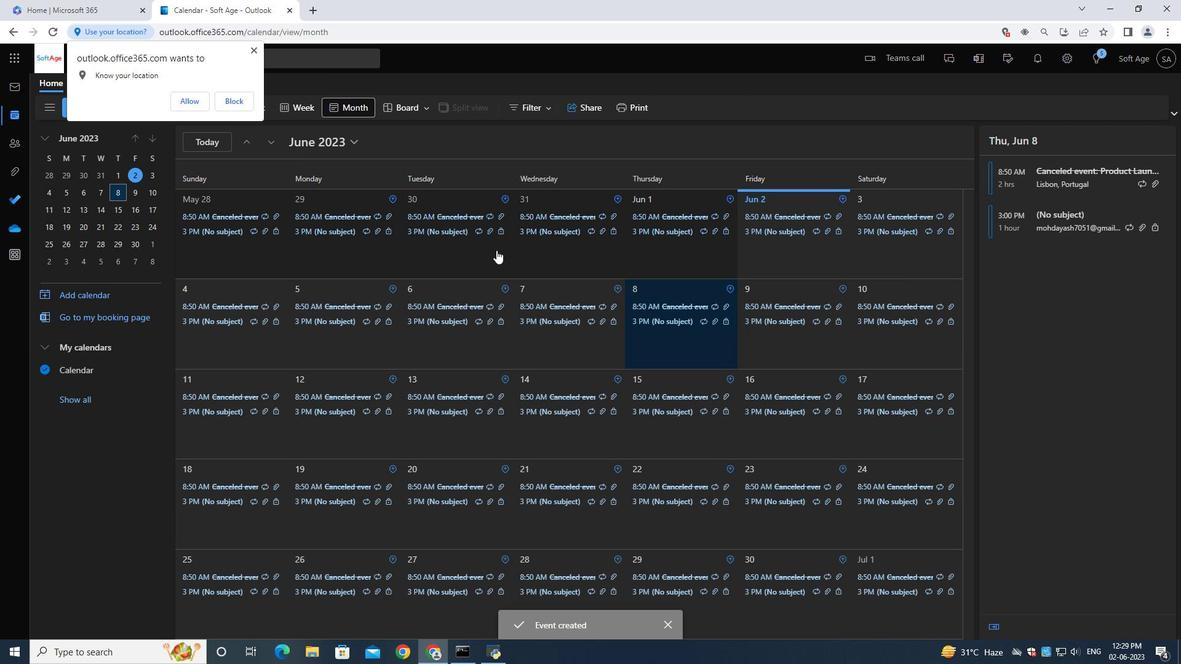 
